 Task: Look for space in Rome, United States from 6th September, 2023 to 15th September, 2023 for 6 adults in price range Rs.8000 to Rs.12000. Place can be entire place or private room with 6 bedrooms having 6 beds and 6 bathrooms. Property type can be house, flat, guest house. Amenities needed are: wifi, TV, free parkinig on premises, gym, breakfast. Booking option can be shelf check-in. Required host language is English.
Action: Mouse moved to (432, 58)
Screenshot: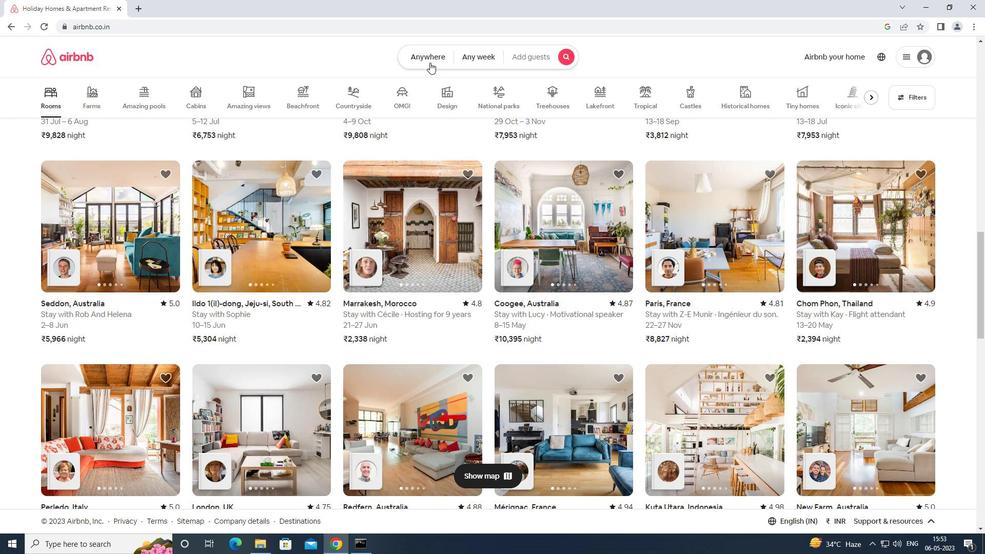 
Action: Mouse pressed left at (432, 58)
Screenshot: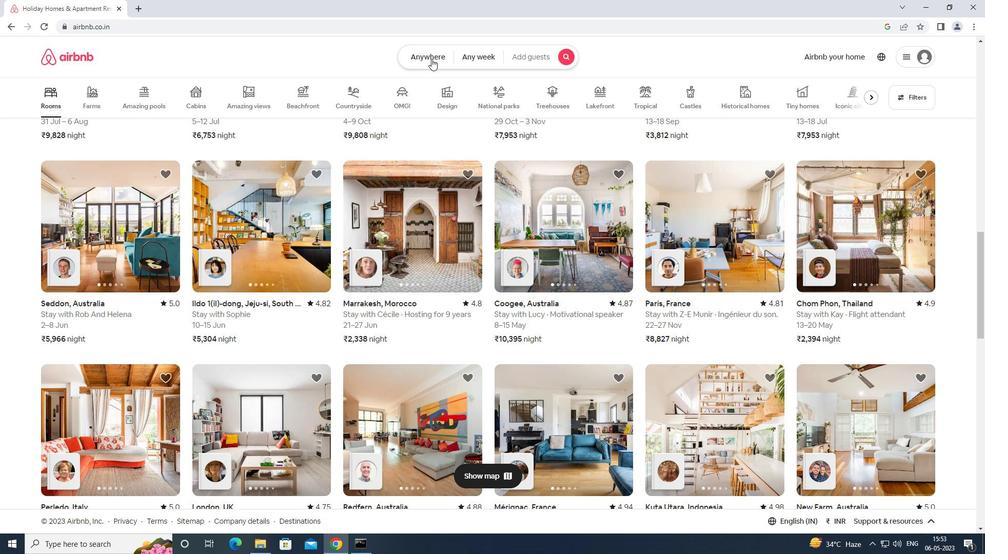 
Action: Mouse moved to (409, 92)
Screenshot: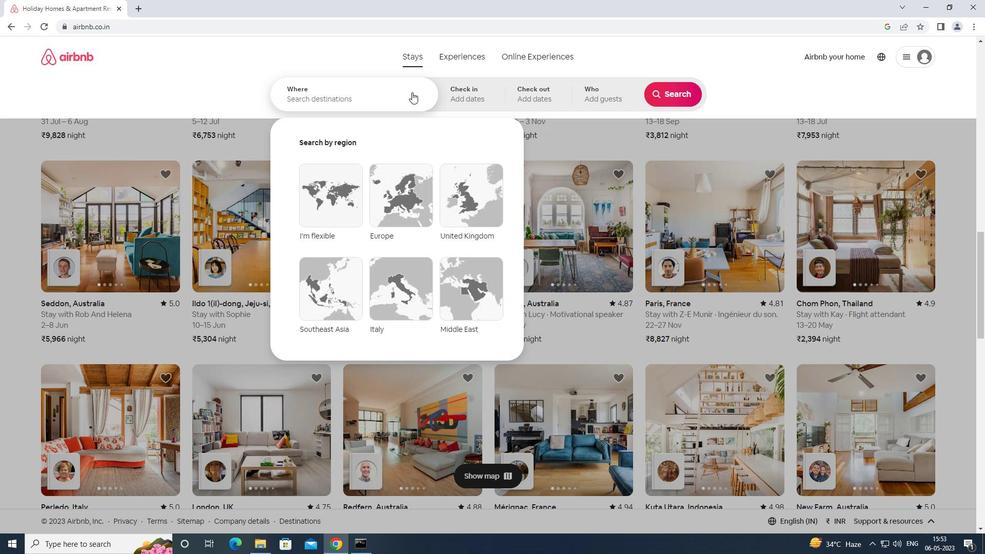 
Action: Mouse pressed left at (409, 92)
Screenshot: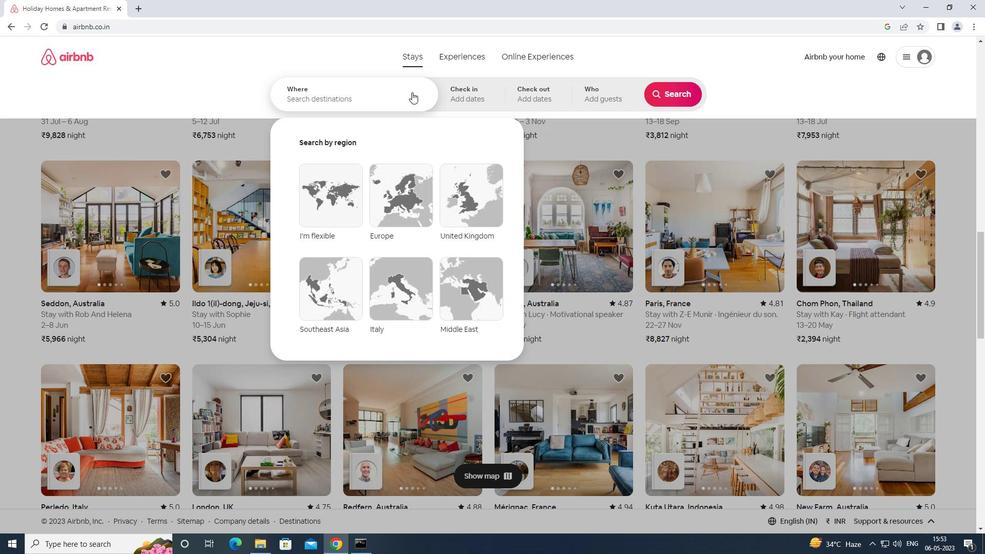 
Action: Key pressed <Key.shift>ROME<Key.space>UNITED<Key.space>AT<Key.backspace><Key.backspace>STATES<Key.enter>
Screenshot: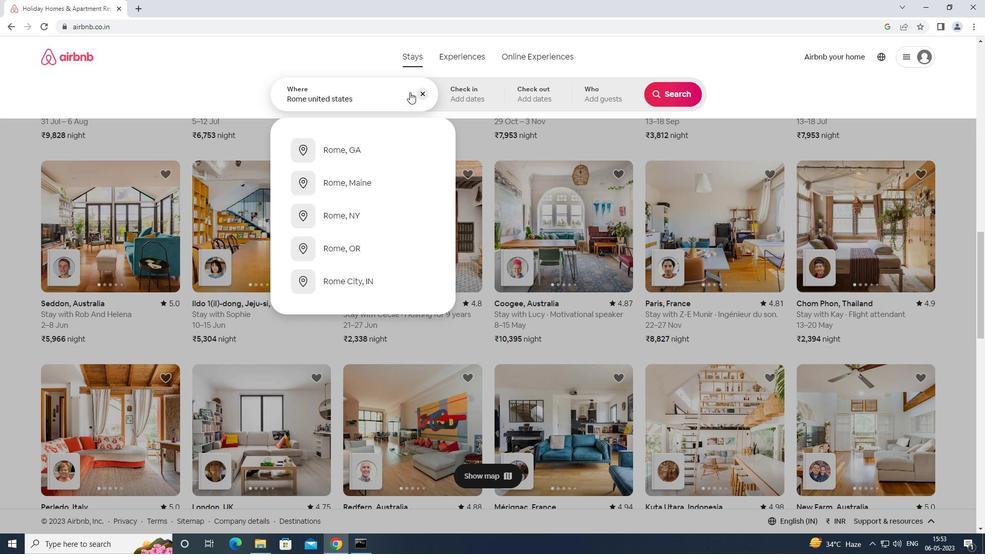 
Action: Mouse moved to (673, 172)
Screenshot: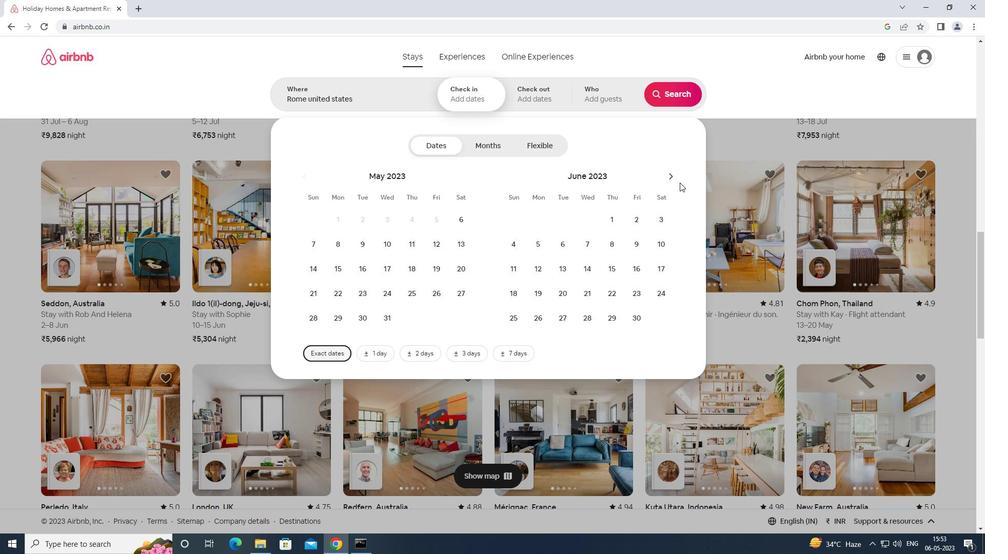 
Action: Mouse pressed left at (673, 172)
Screenshot: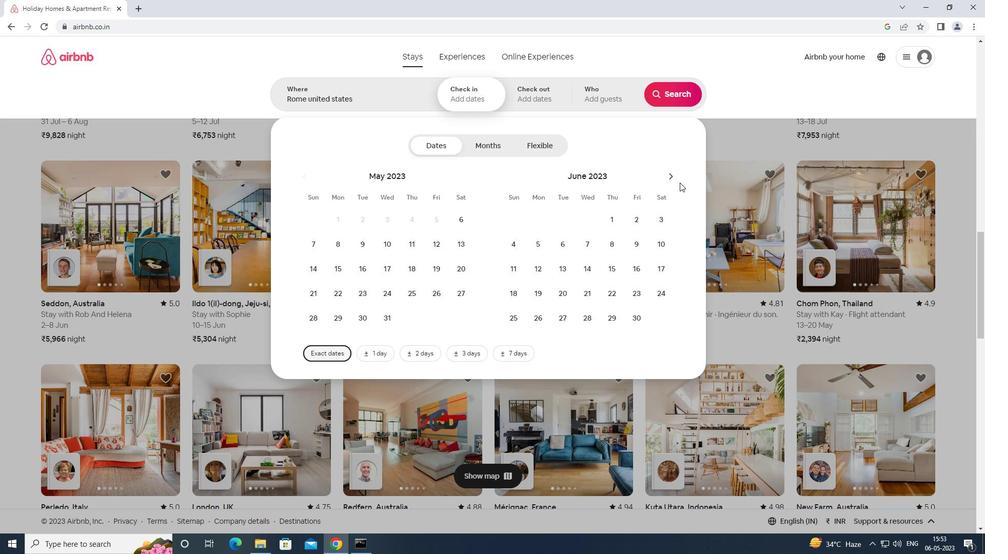 
Action: Mouse moved to (675, 174)
Screenshot: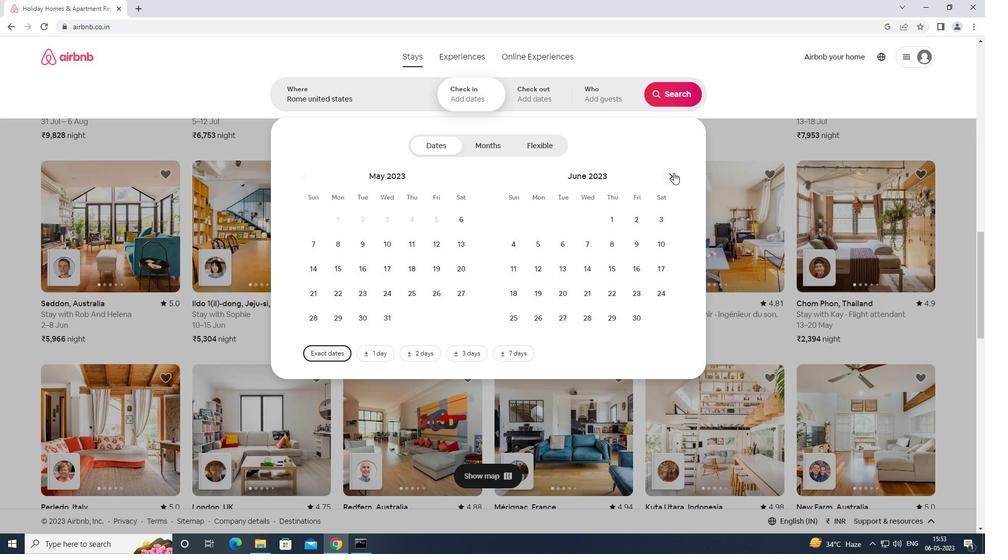 
Action: Mouse pressed left at (675, 174)
Screenshot: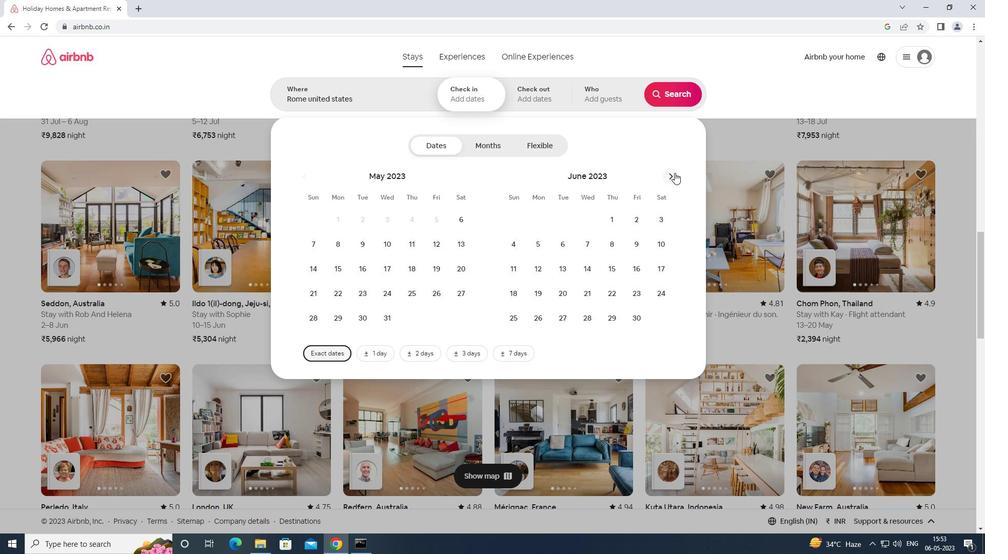 
Action: Mouse moved to (676, 174)
Screenshot: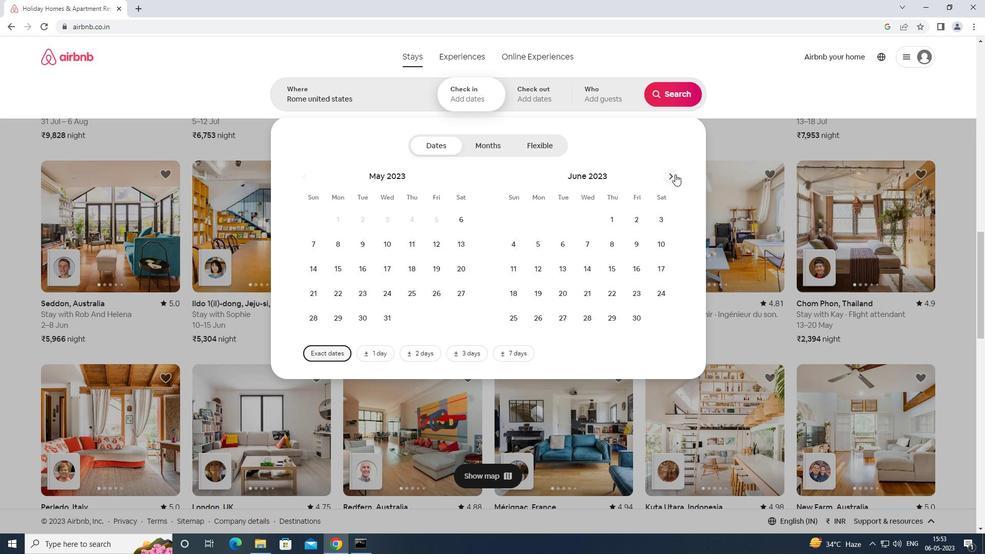 
Action: Mouse pressed left at (676, 174)
Screenshot: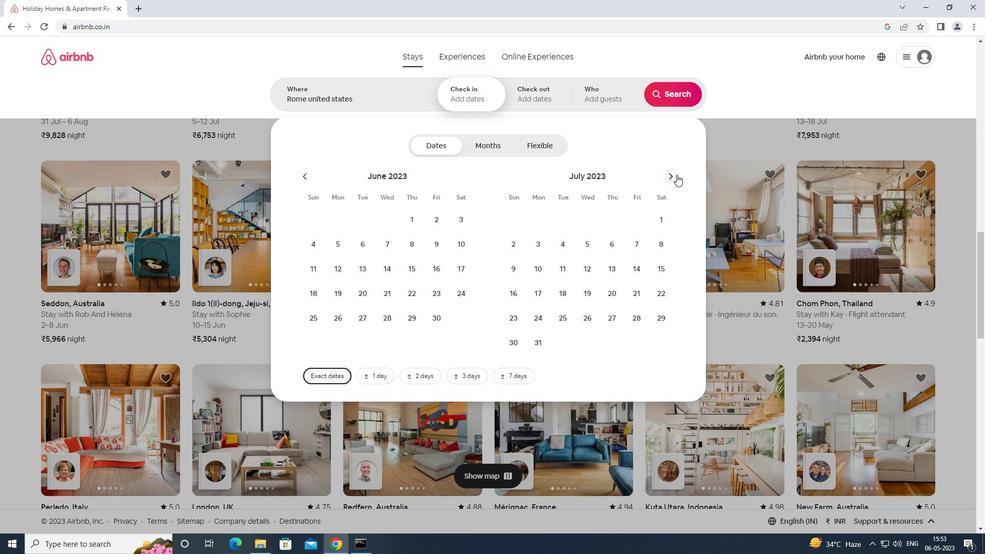 
Action: Mouse pressed left at (676, 174)
Screenshot: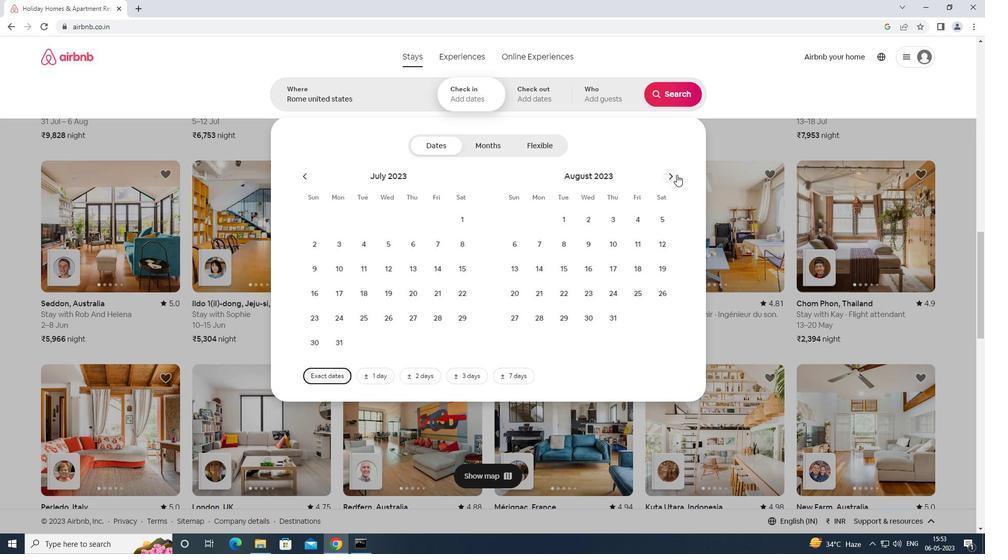 
Action: Mouse moved to (585, 244)
Screenshot: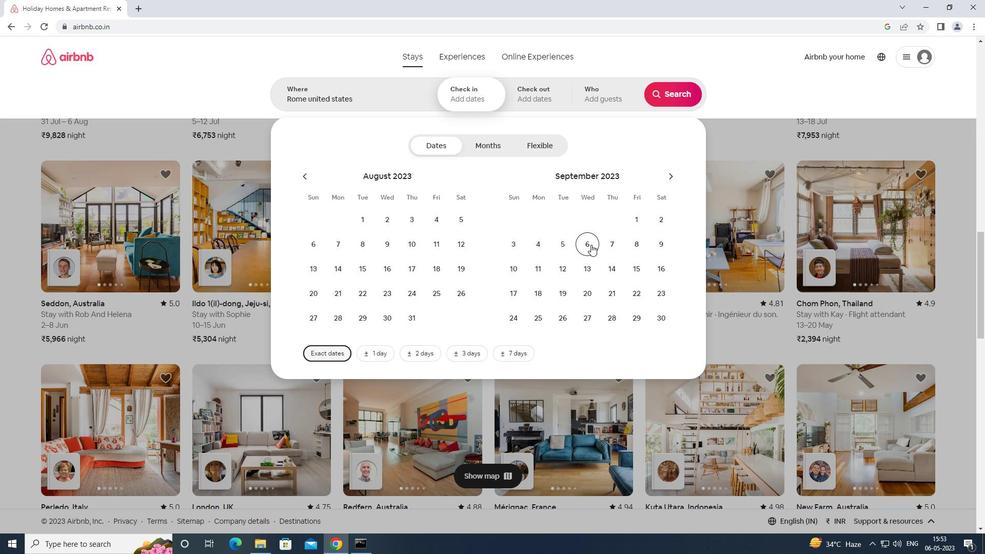 
Action: Mouse pressed left at (585, 244)
Screenshot: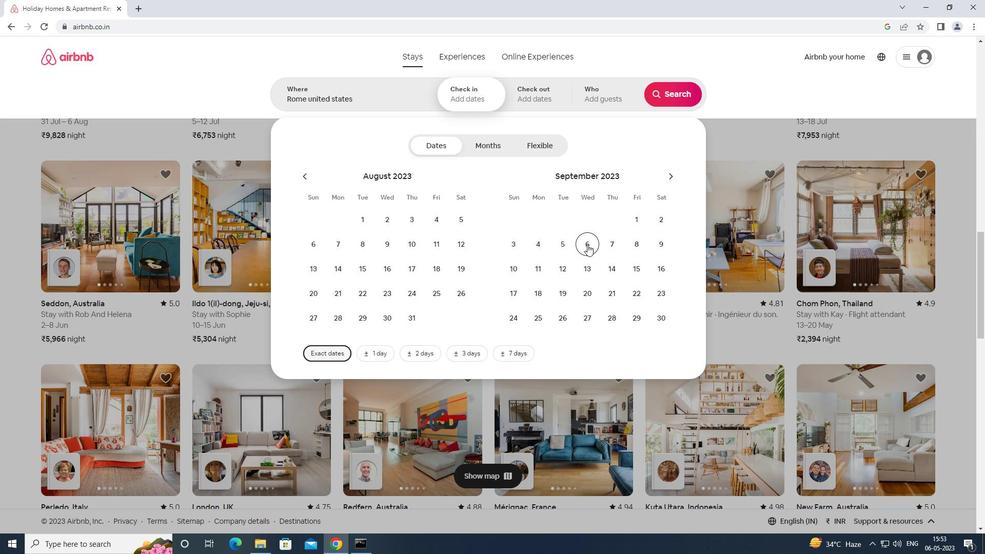 
Action: Mouse moved to (633, 265)
Screenshot: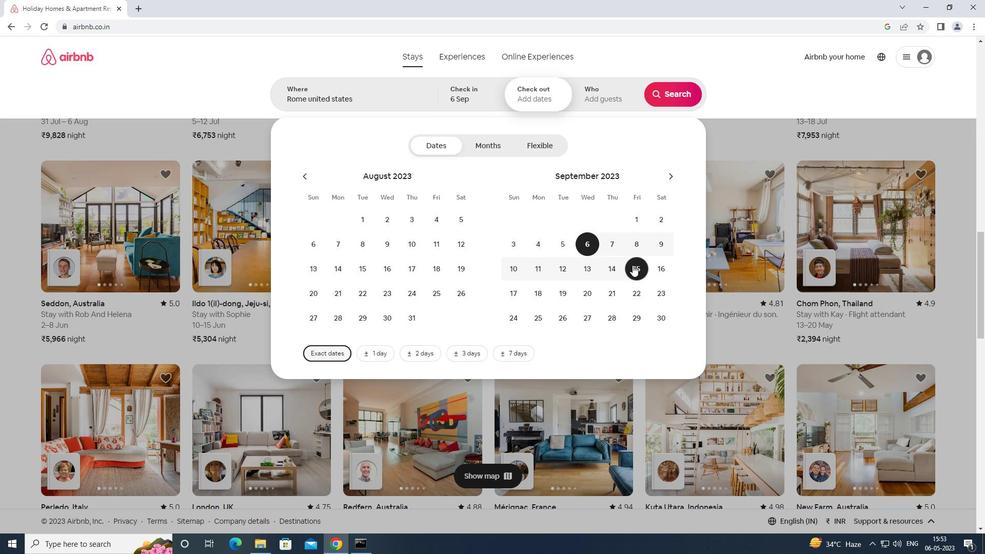 
Action: Mouse pressed left at (633, 265)
Screenshot: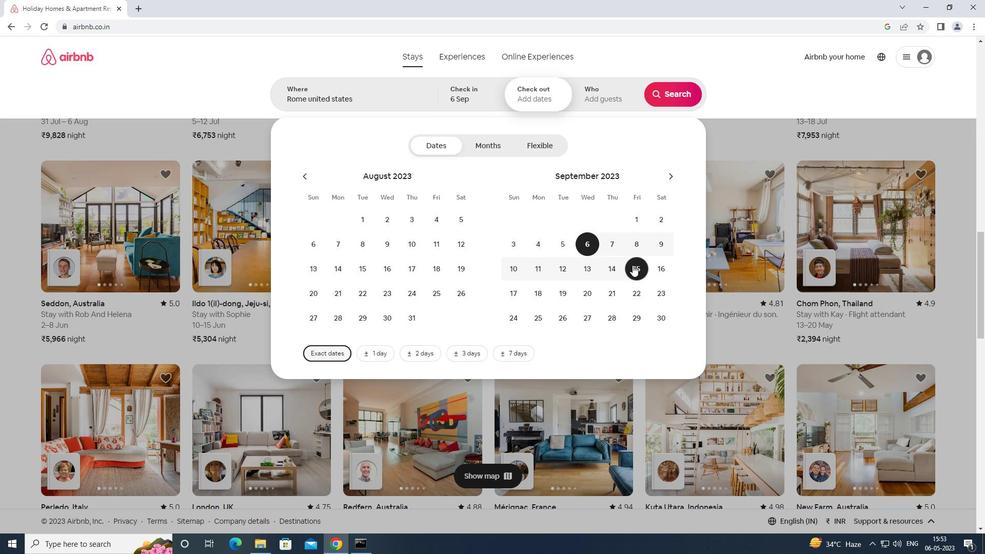 
Action: Mouse moved to (605, 93)
Screenshot: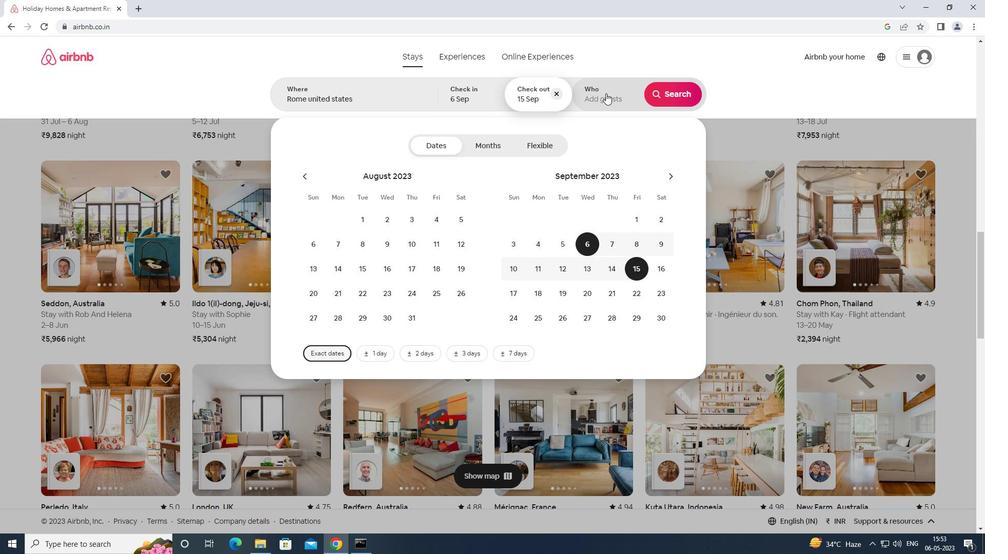 
Action: Mouse pressed left at (605, 93)
Screenshot: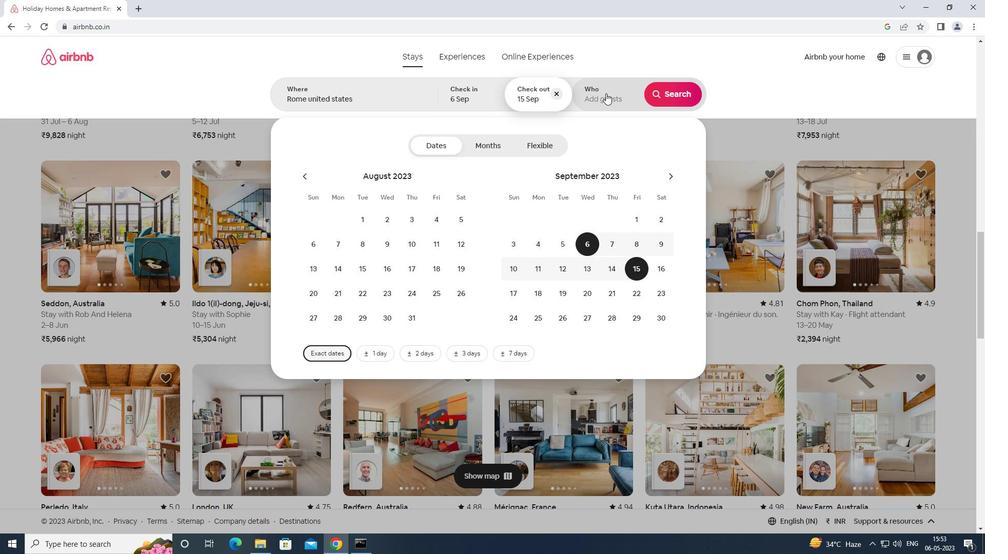 
Action: Mouse moved to (675, 147)
Screenshot: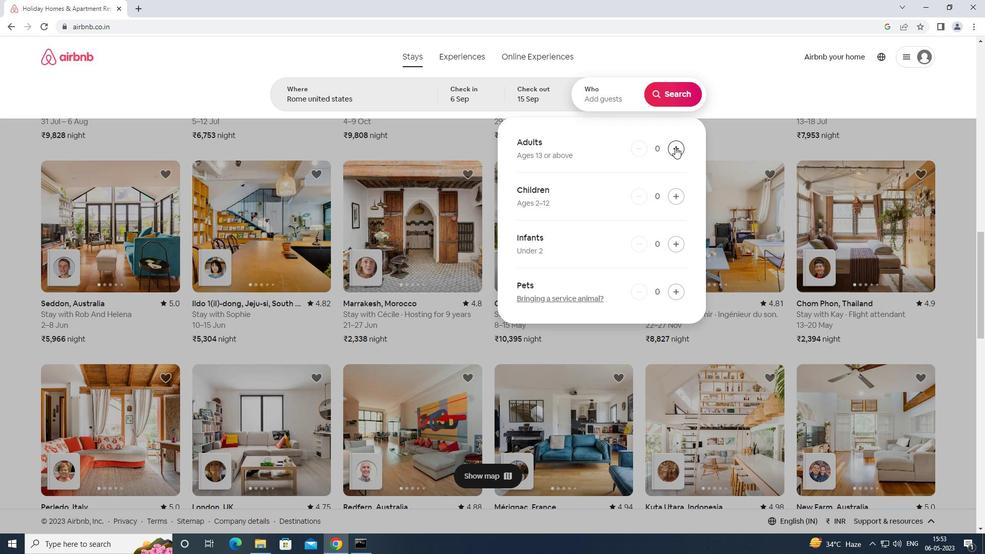 
Action: Mouse pressed left at (675, 147)
Screenshot: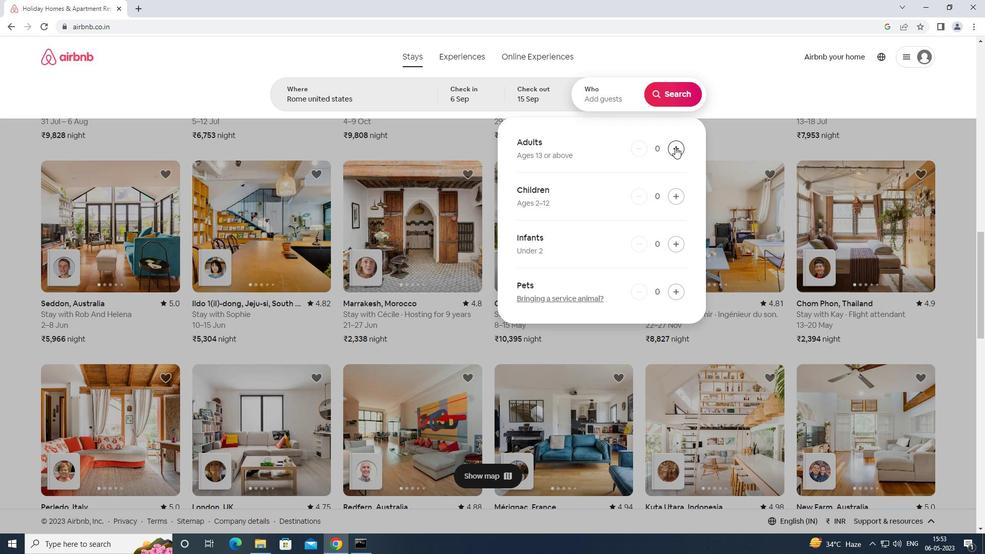 
Action: Mouse moved to (676, 146)
Screenshot: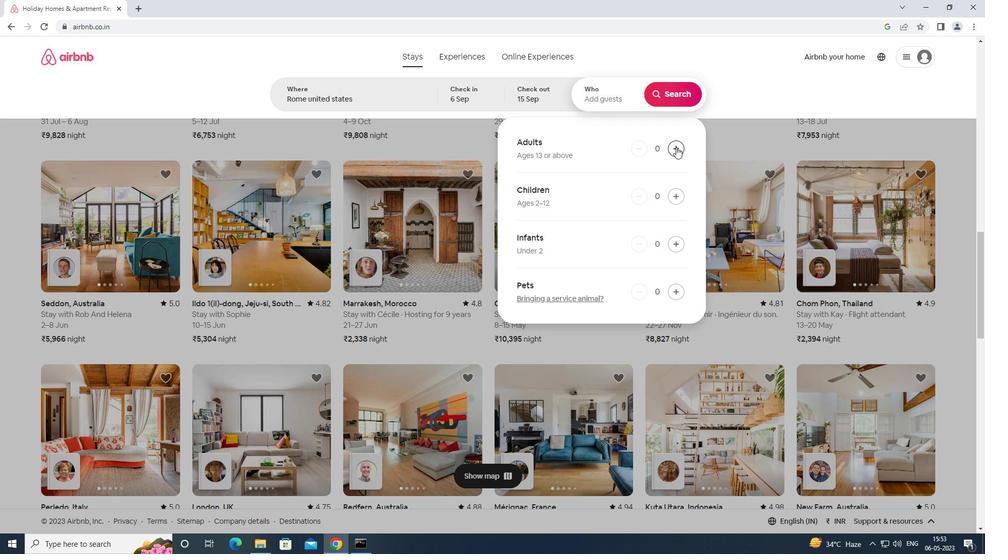 
Action: Mouse pressed left at (676, 146)
Screenshot: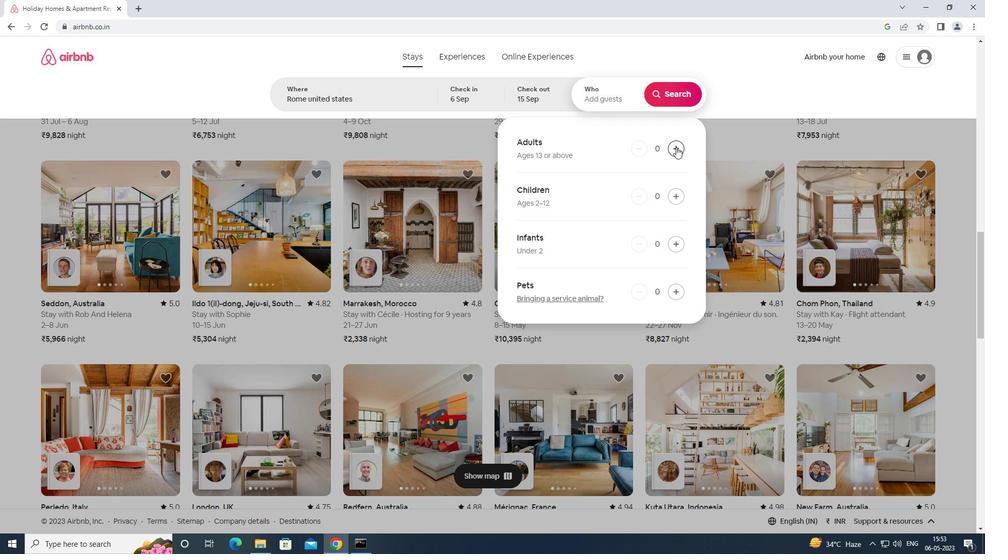 
Action: Mouse moved to (676, 145)
Screenshot: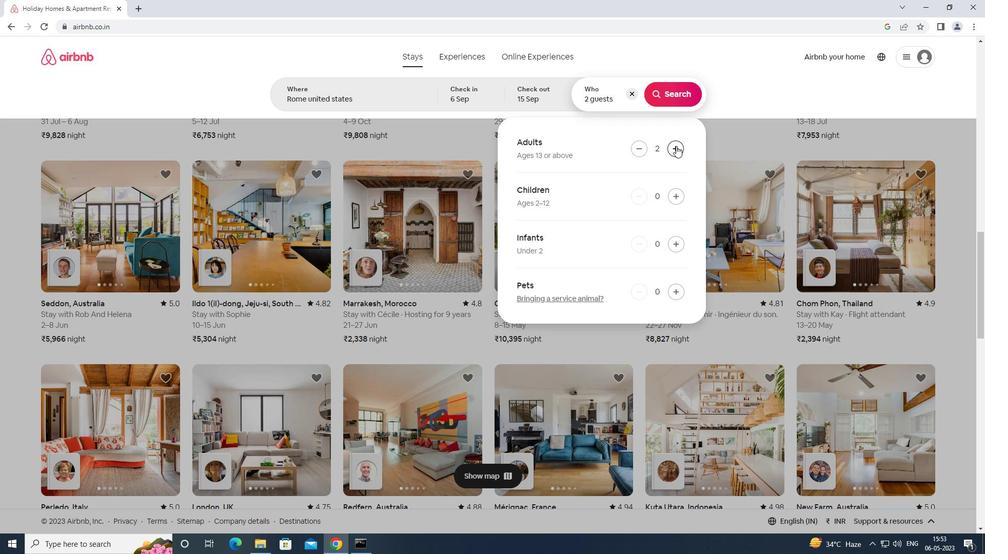 
Action: Mouse pressed left at (676, 145)
Screenshot: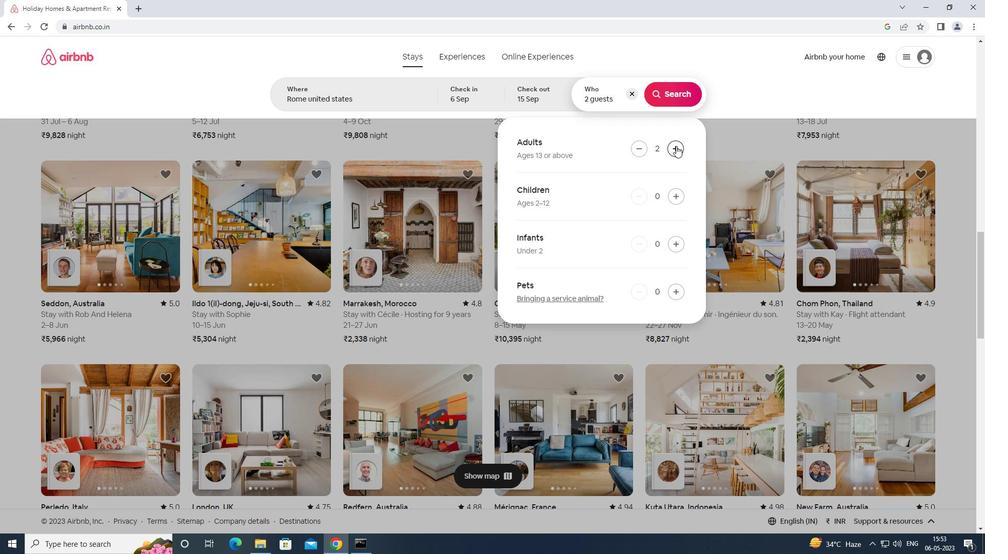 
Action: Mouse pressed left at (676, 145)
Screenshot: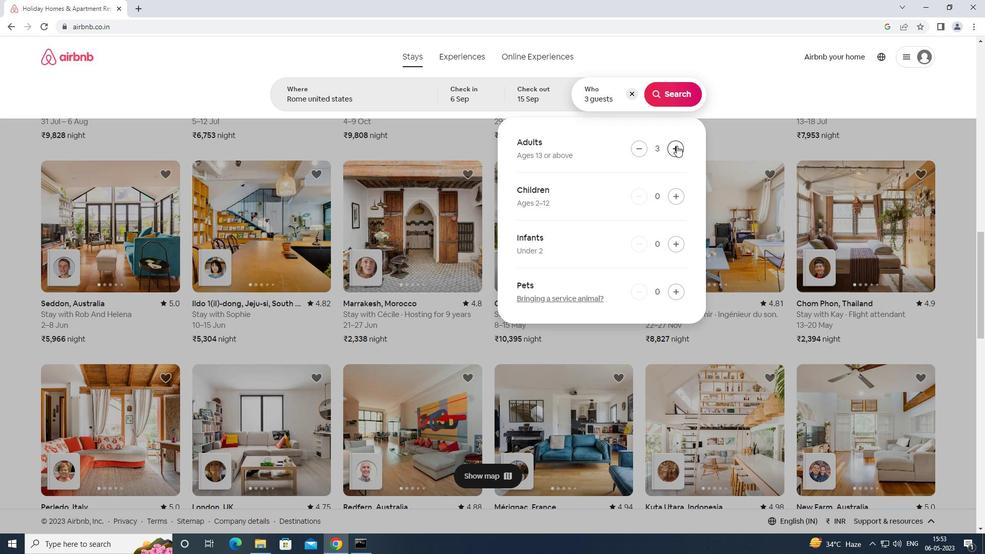 
Action: Mouse pressed left at (676, 145)
Screenshot: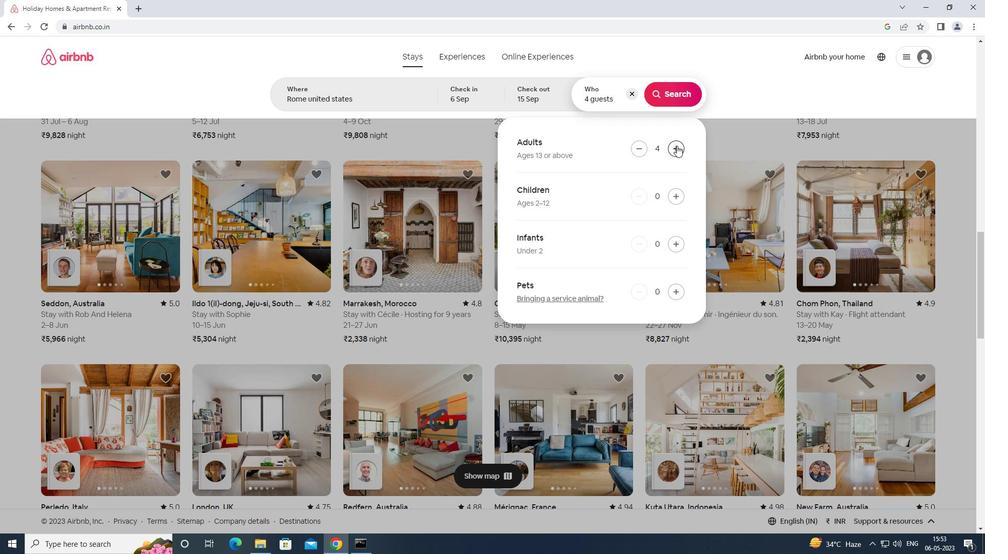 
Action: Mouse moved to (677, 145)
Screenshot: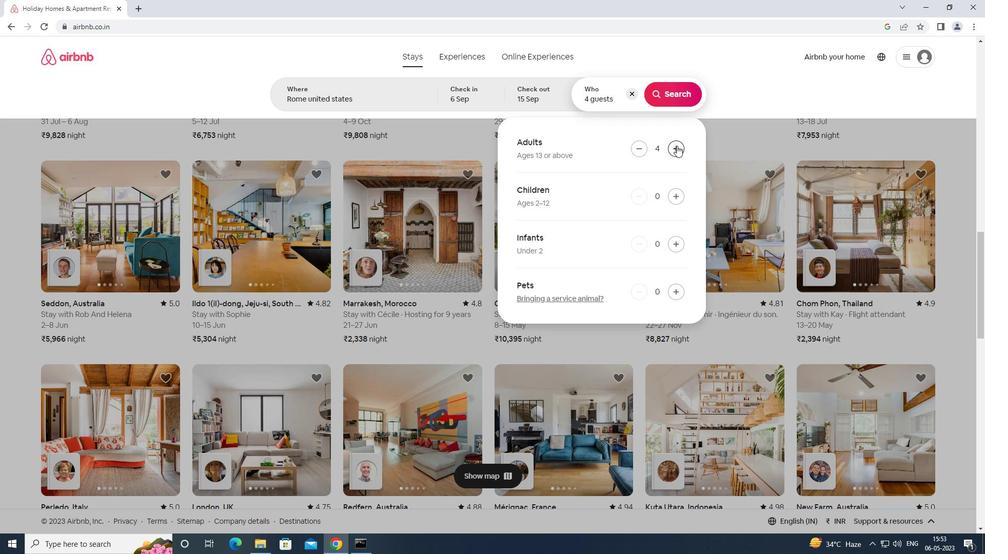 
Action: Mouse pressed left at (677, 145)
Screenshot: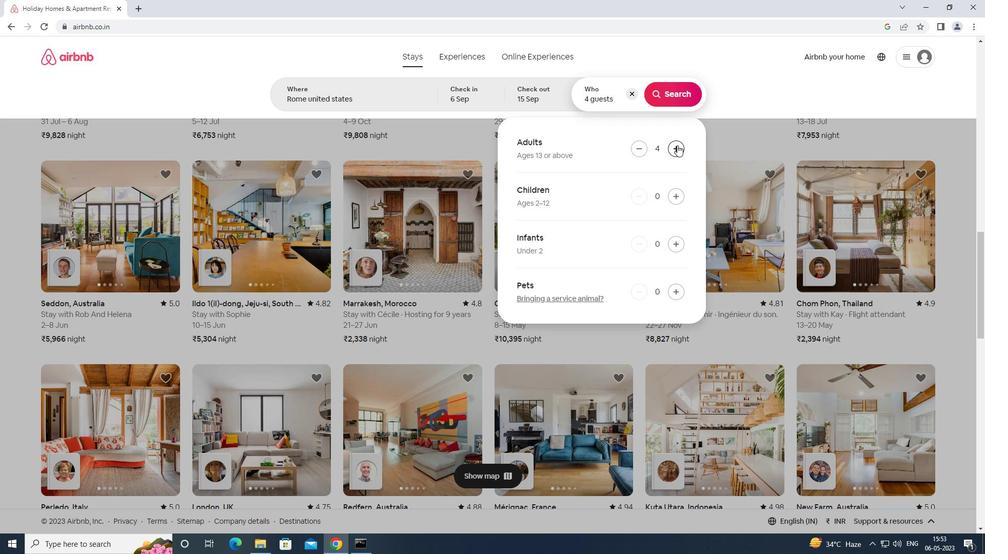 
Action: Mouse moved to (678, 90)
Screenshot: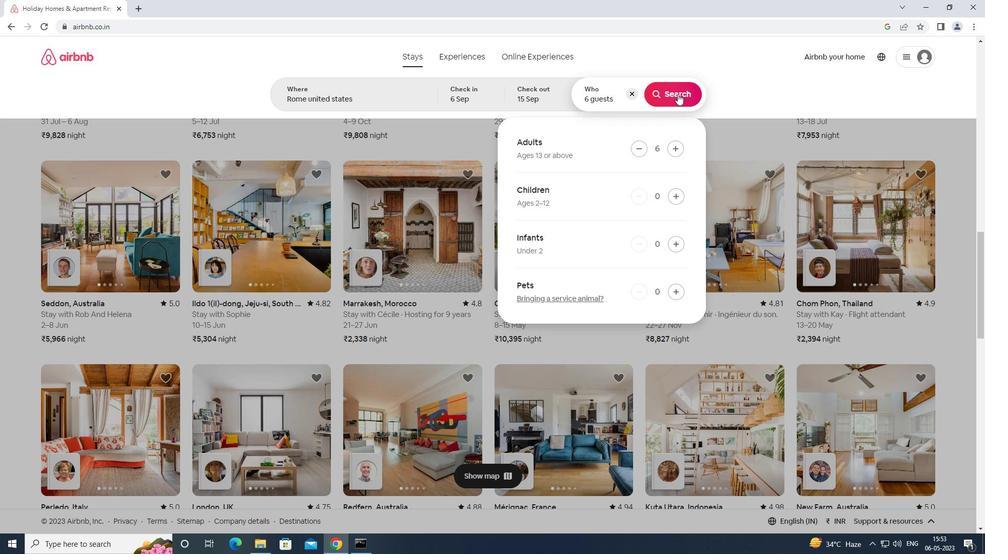 
Action: Mouse pressed left at (678, 90)
Screenshot: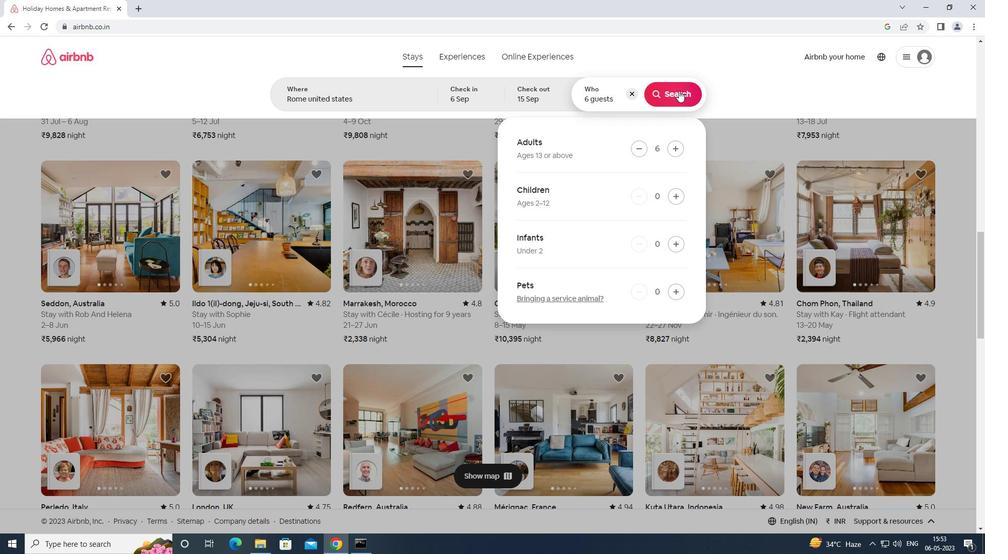 
Action: Mouse moved to (934, 101)
Screenshot: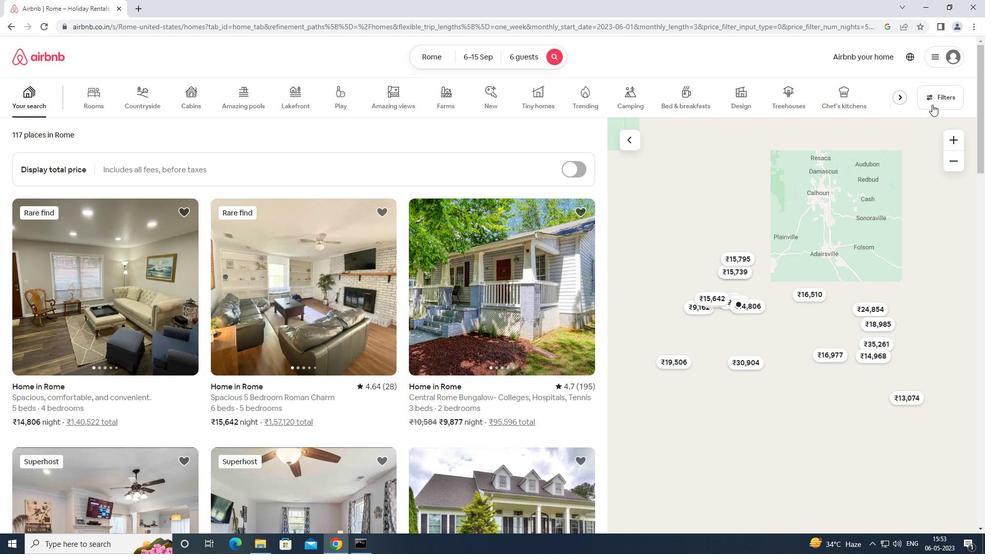 
Action: Mouse pressed left at (934, 101)
Screenshot: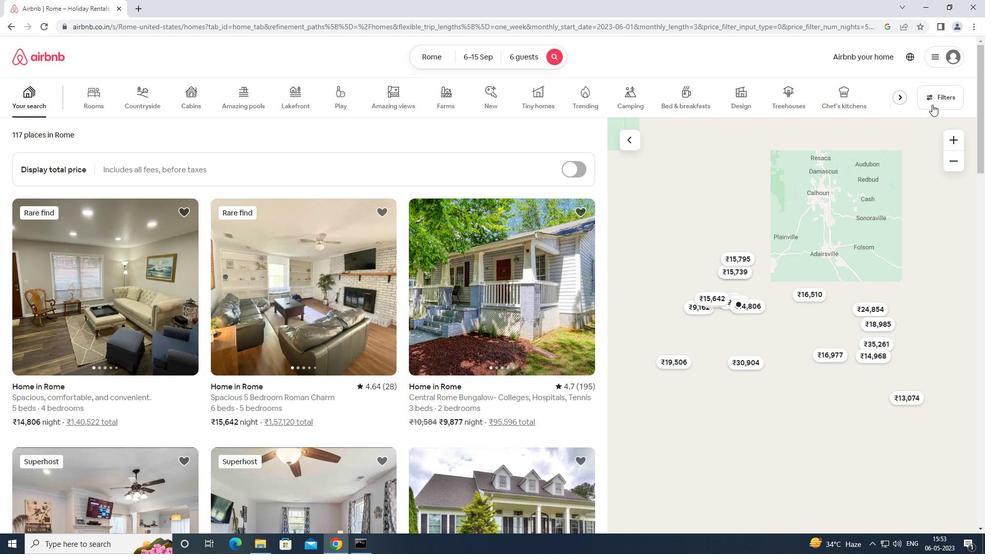 
Action: Mouse moved to (446, 340)
Screenshot: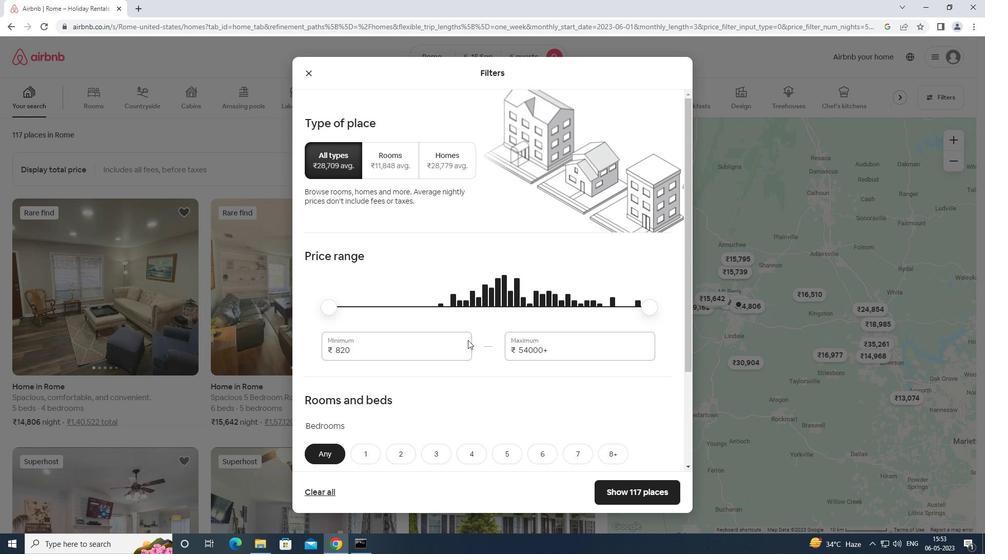 
Action: Mouse pressed left at (446, 340)
Screenshot: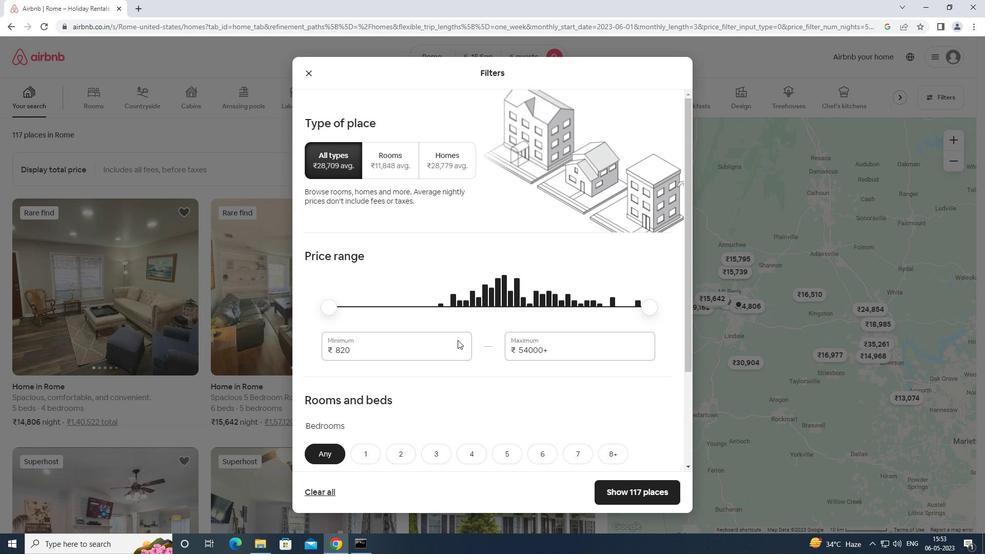 
Action: Key pressed <Key.backspace><Key.backspace><Key.backspace><Key.backspace><Key.backspace><Key.backspace>8000
Screenshot: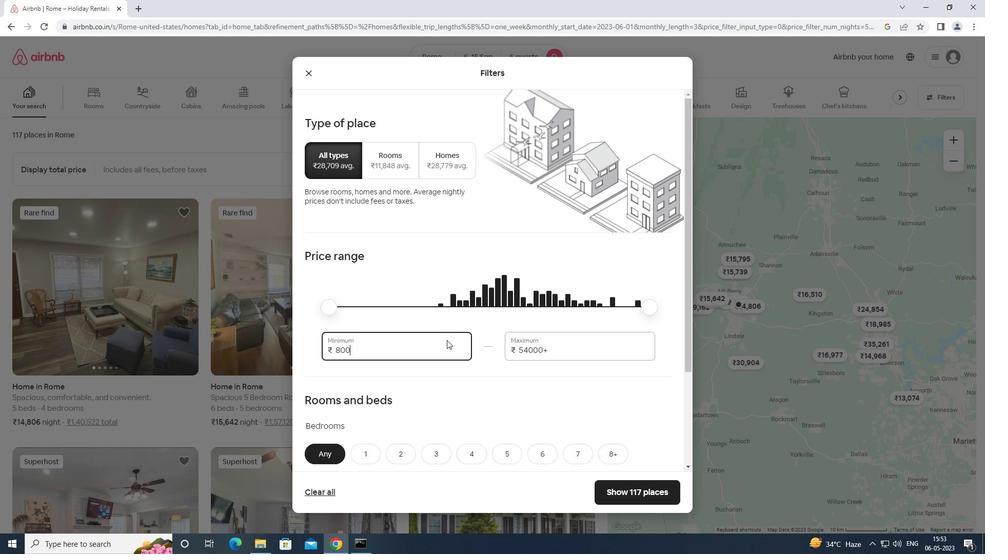 
Action: Mouse moved to (589, 338)
Screenshot: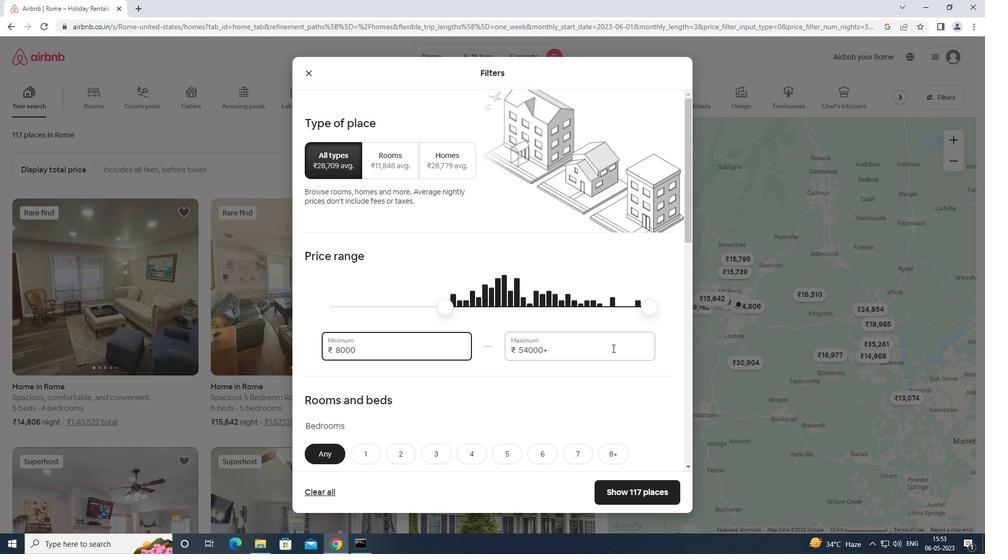 
Action: Mouse pressed left at (589, 338)
Screenshot: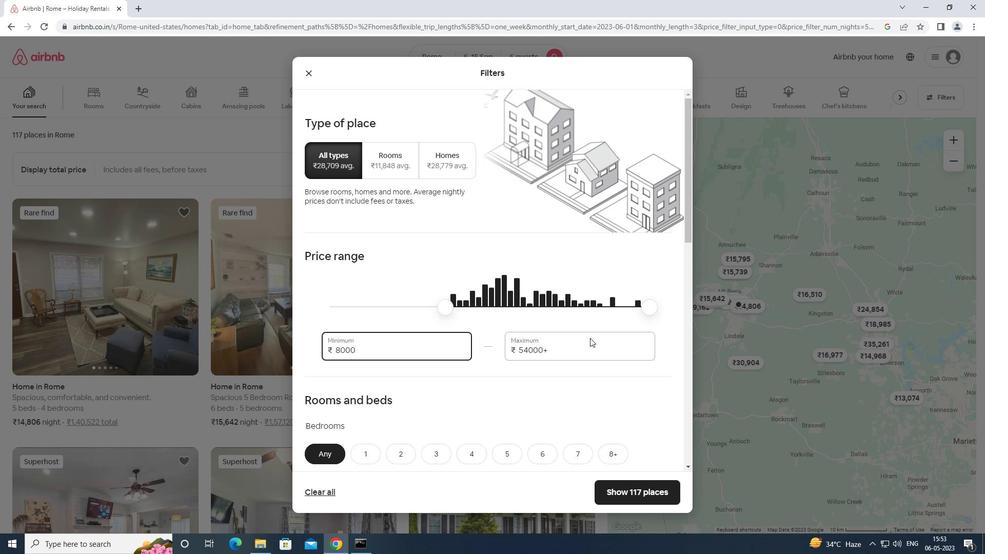 
Action: Key pressed <Key.backspace><Key.backspace><Key.backspace><Key.backspace><Key.backspace><Key.backspace><Key.backspace><Key.backspace><Key.backspace><Key.backspace><Key.backspace><Key.backspace><Key.backspace><Key.backspace><Key.backspace>12000
Screenshot: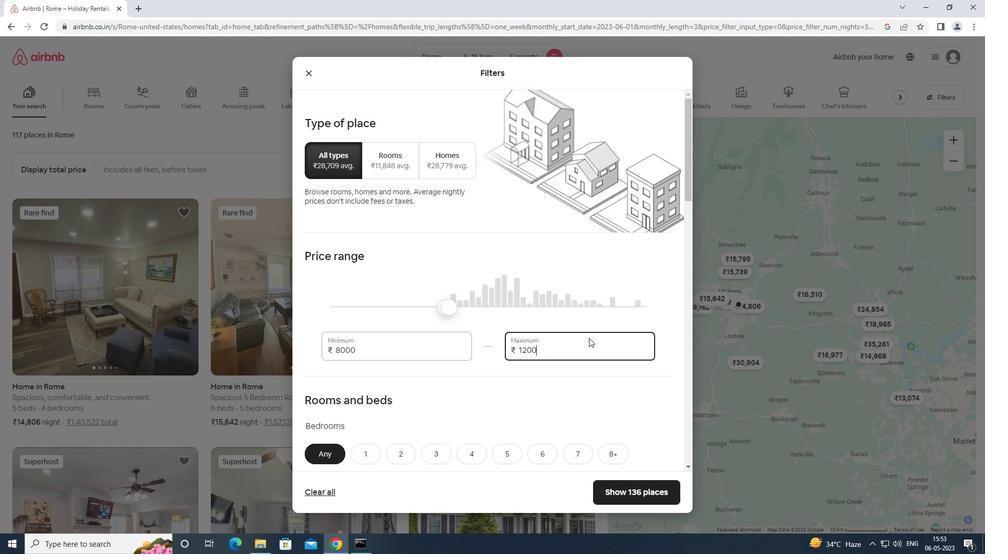 
Action: Mouse moved to (583, 345)
Screenshot: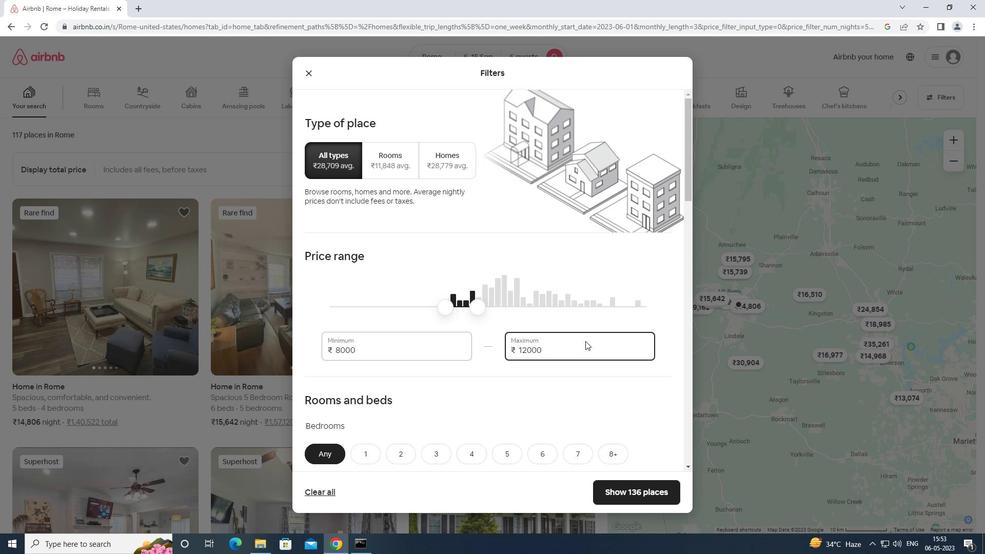 
Action: Mouse scrolled (583, 344) with delta (0, 0)
Screenshot: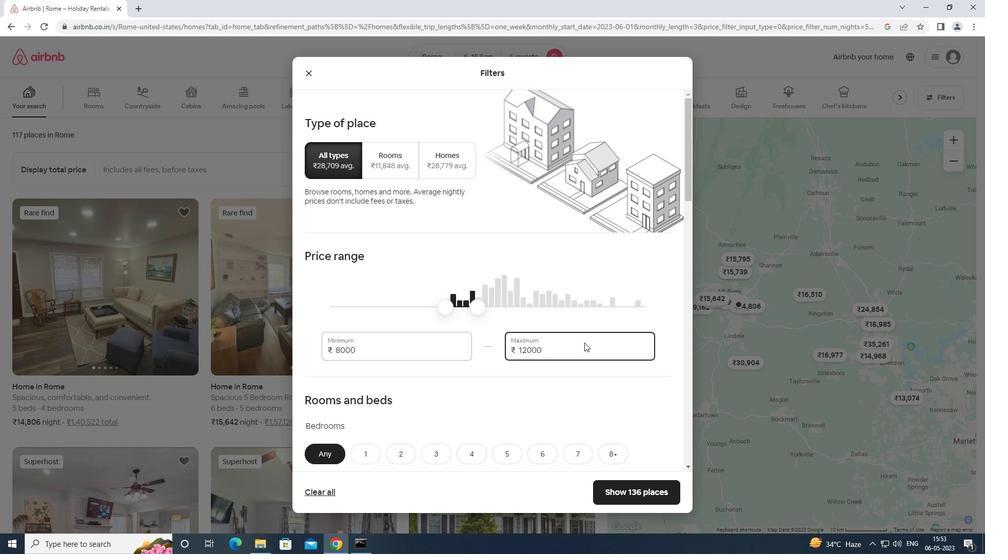 
Action: Mouse moved to (583, 354)
Screenshot: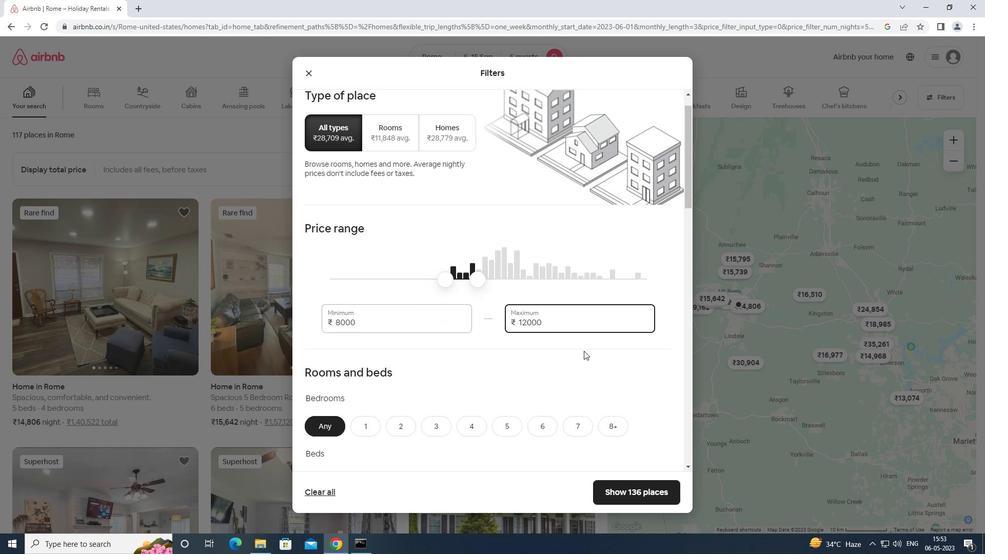 
Action: Mouse scrolled (583, 354) with delta (0, 0)
Screenshot: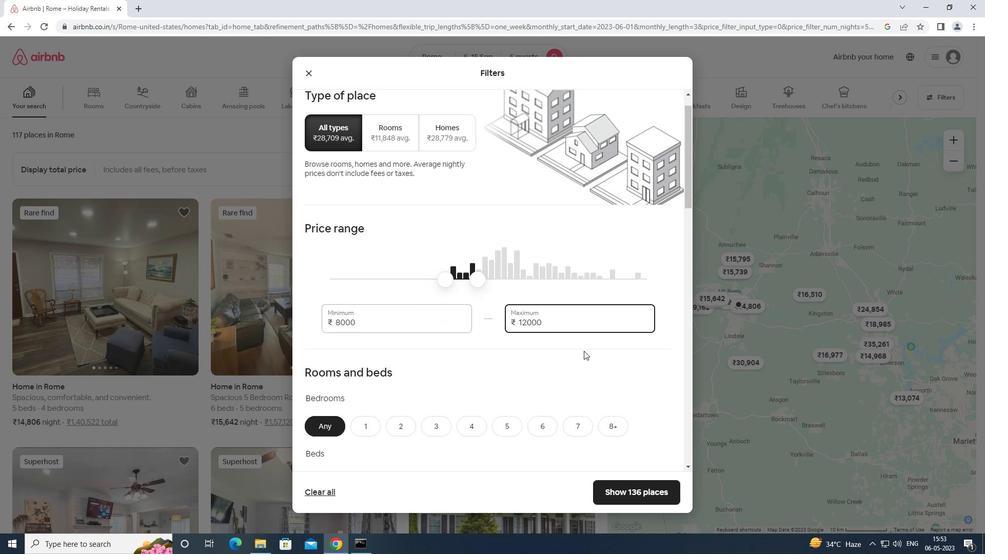 
Action: Mouse moved to (584, 356)
Screenshot: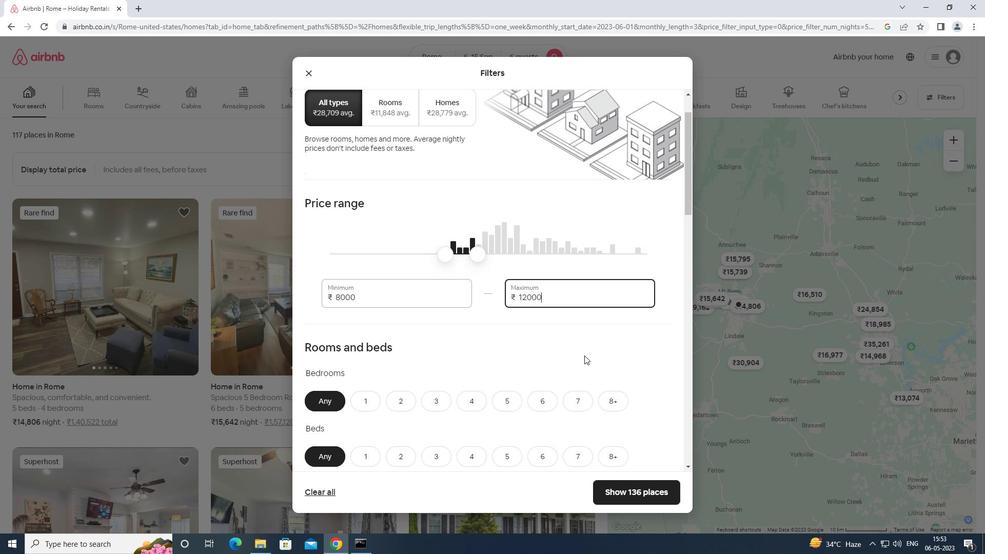 
Action: Mouse scrolled (584, 355) with delta (0, 0)
Screenshot: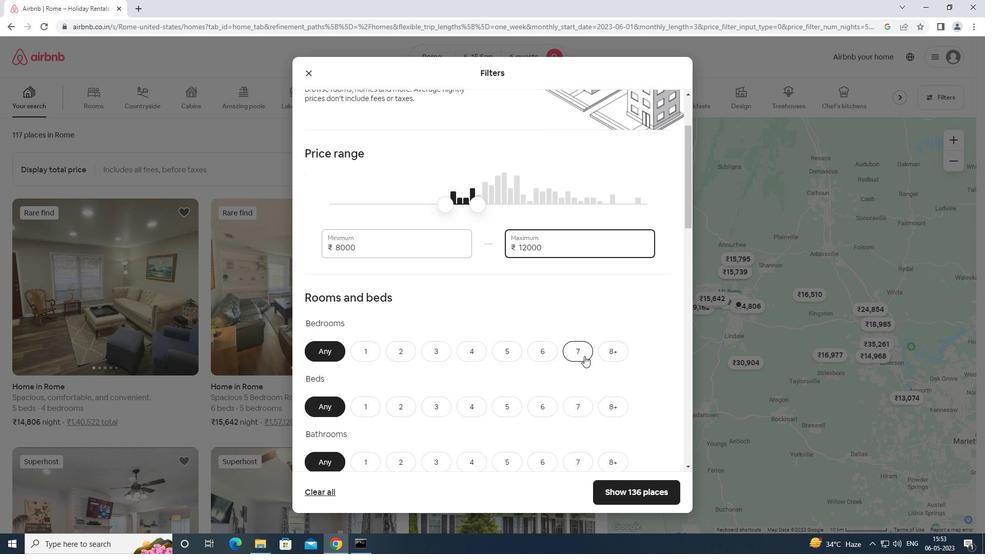 
Action: Mouse moved to (544, 300)
Screenshot: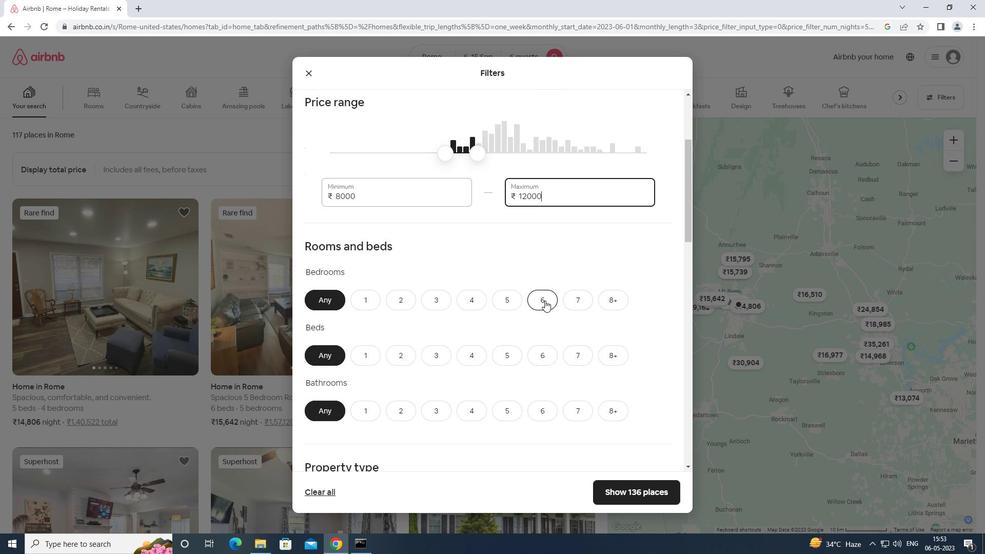 
Action: Mouse pressed left at (544, 300)
Screenshot: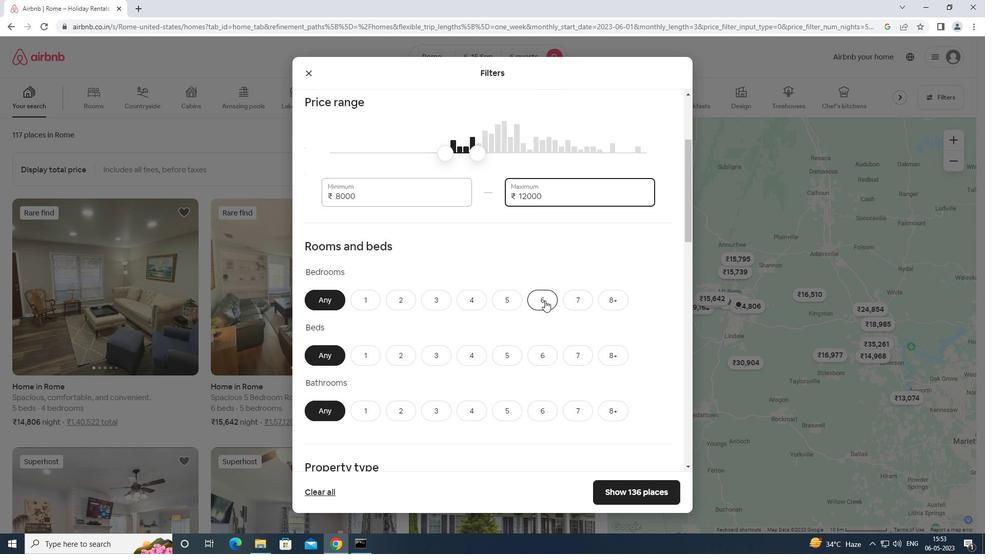 
Action: Mouse moved to (537, 353)
Screenshot: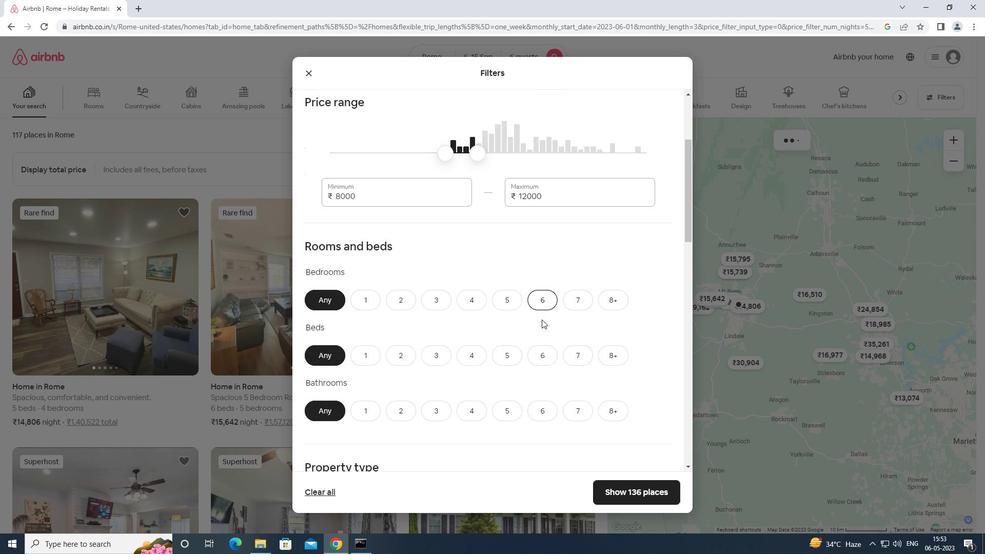 
Action: Mouse pressed left at (537, 353)
Screenshot: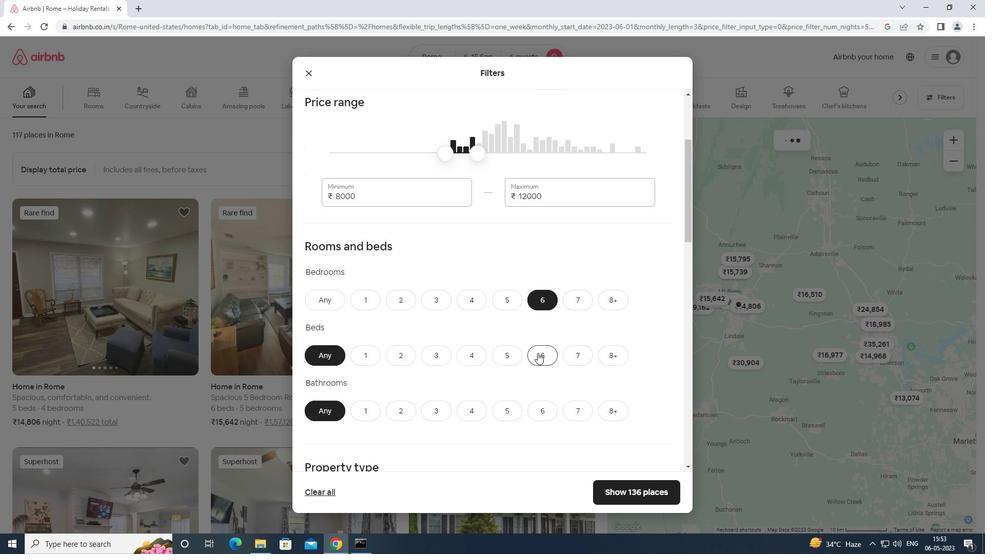 
Action: Mouse moved to (539, 403)
Screenshot: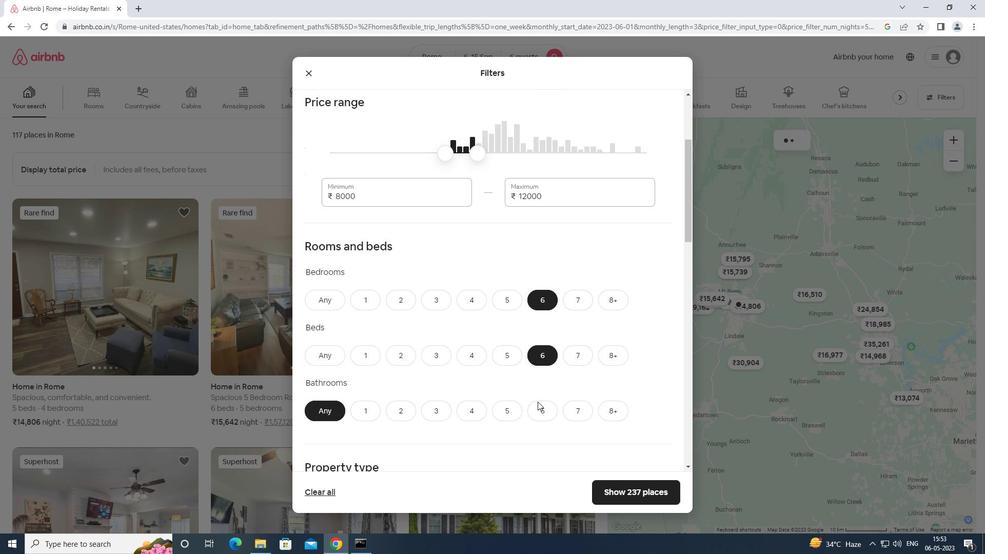 
Action: Mouse pressed left at (539, 403)
Screenshot: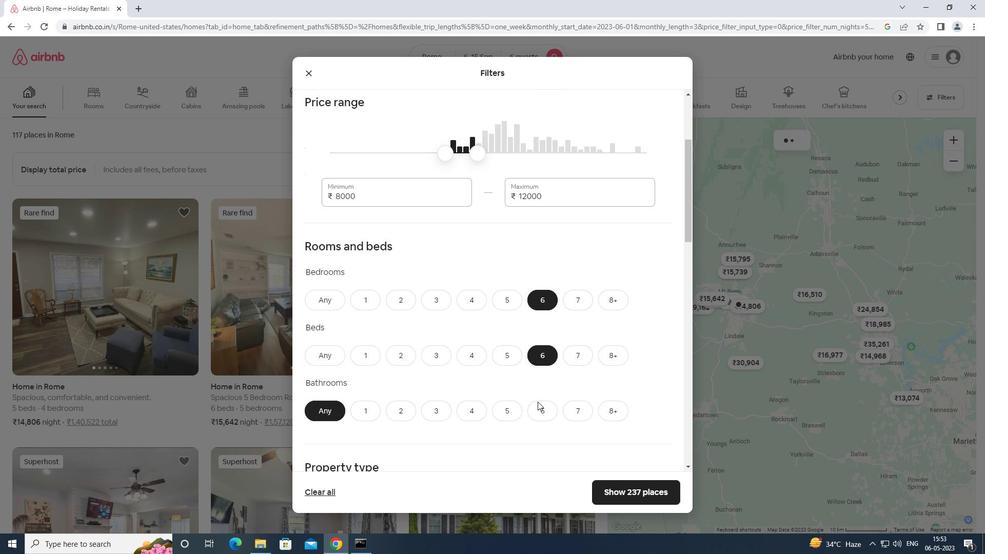 
Action: Mouse moved to (539, 412)
Screenshot: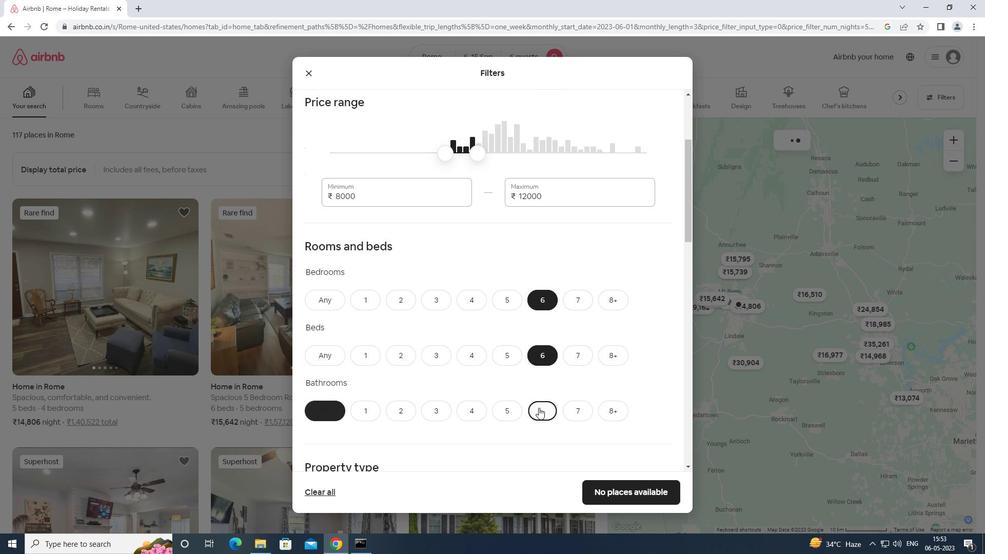 
Action: Mouse scrolled (539, 411) with delta (0, 0)
Screenshot: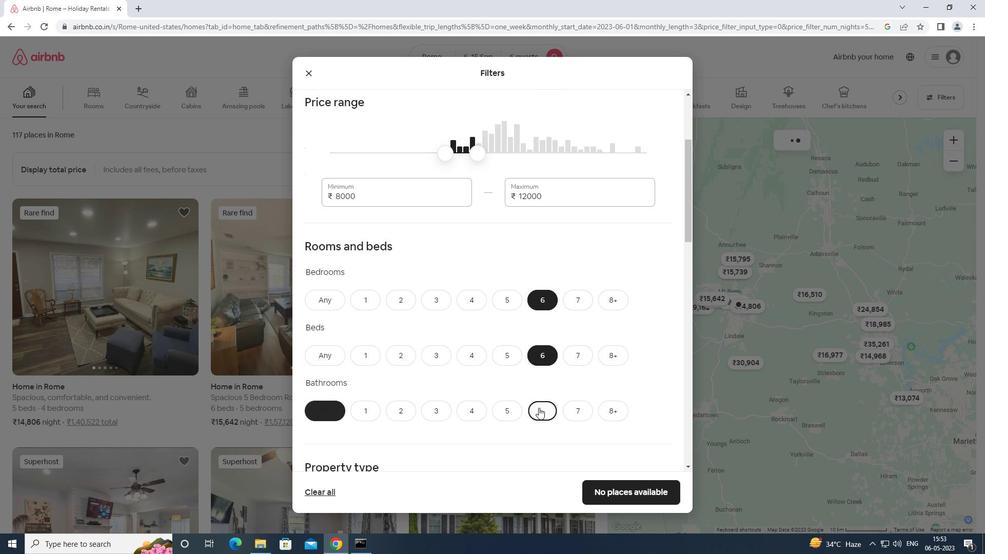 
Action: Mouse moved to (539, 412)
Screenshot: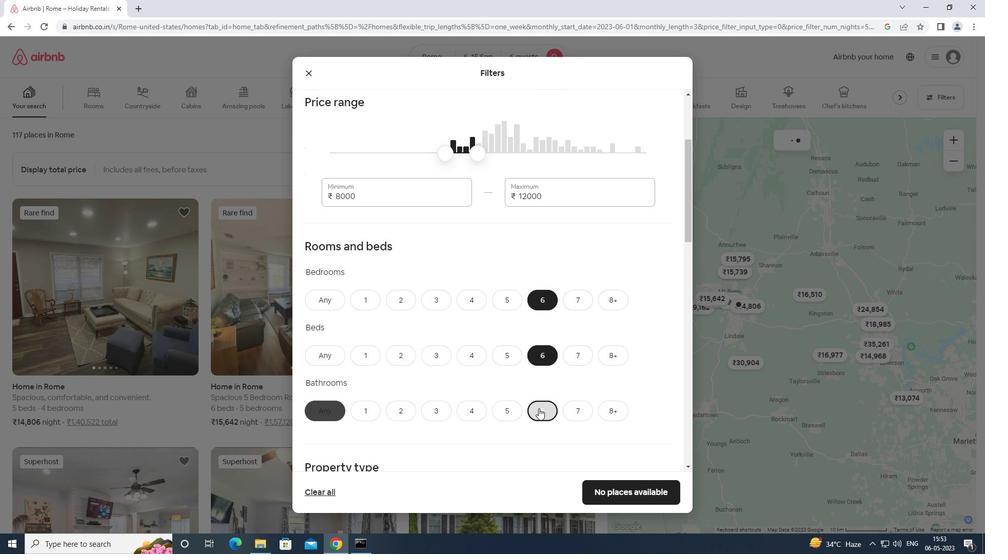 
Action: Mouse scrolled (539, 412) with delta (0, 0)
Screenshot: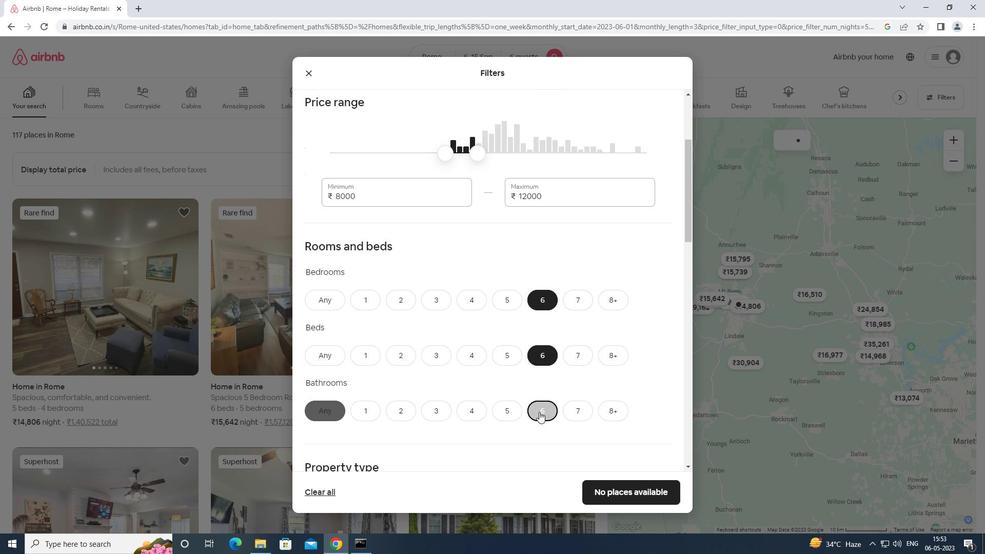 
Action: Mouse moved to (539, 407)
Screenshot: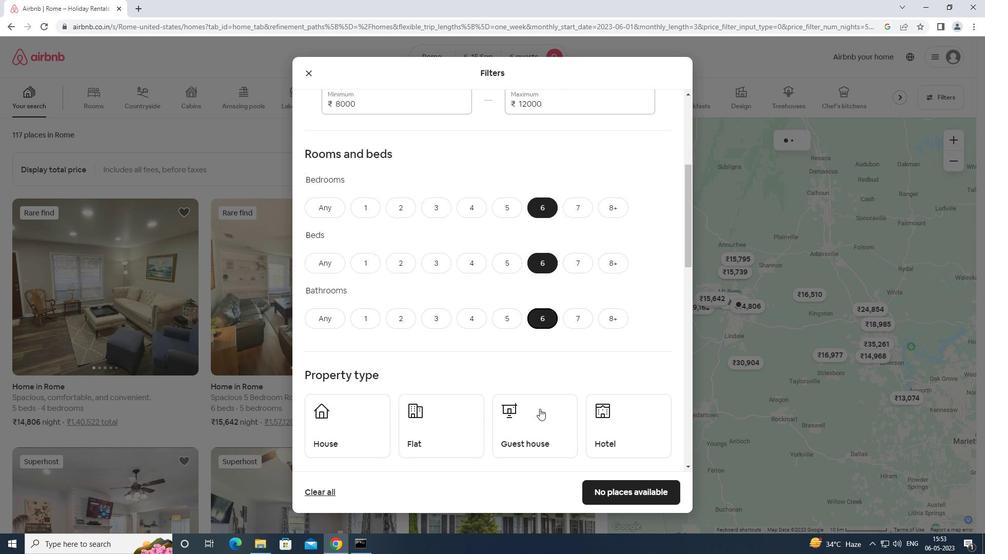 
Action: Mouse scrolled (539, 407) with delta (0, 0)
Screenshot: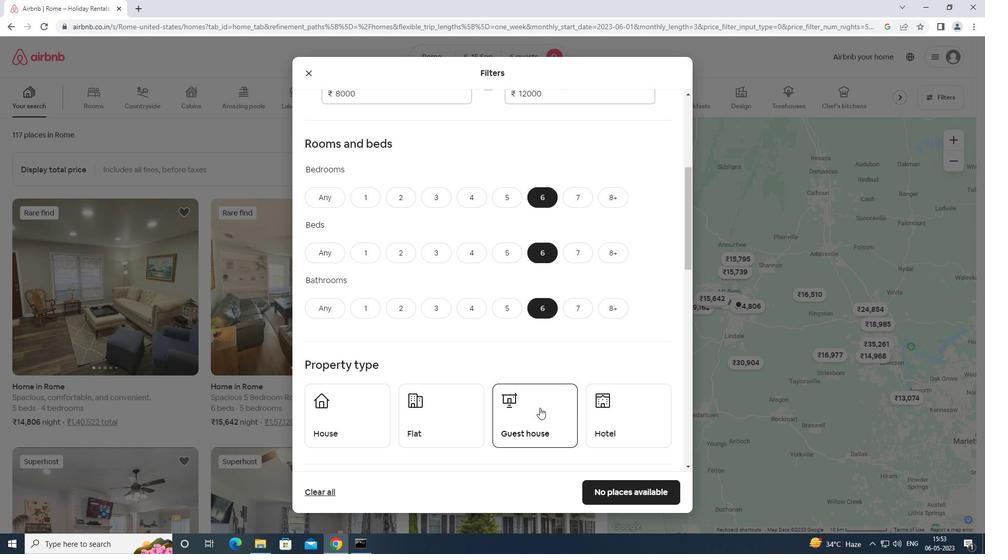 
Action: Mouse moved to (348, 363)
Screenshot: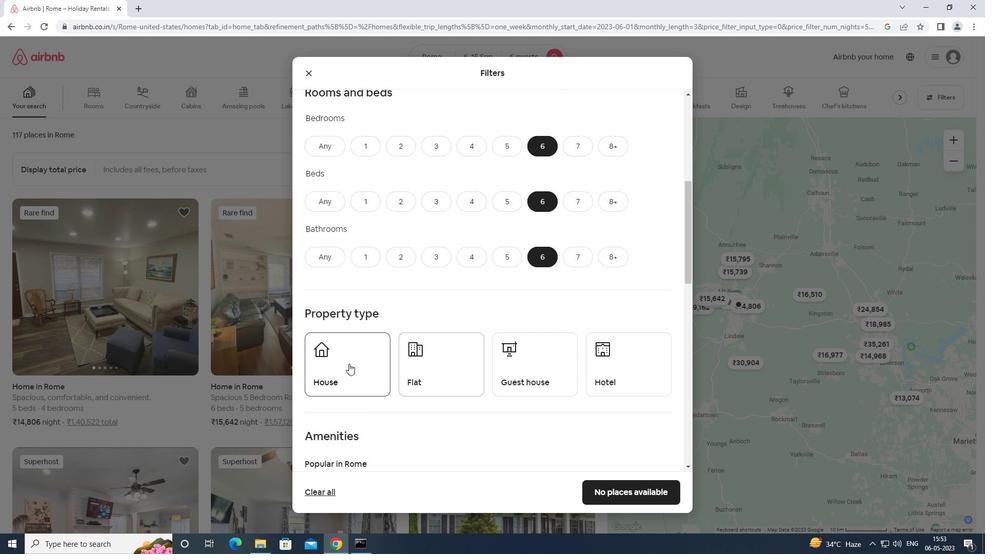 
Action: Mouse pressed left at (348, 363)
Screenshot: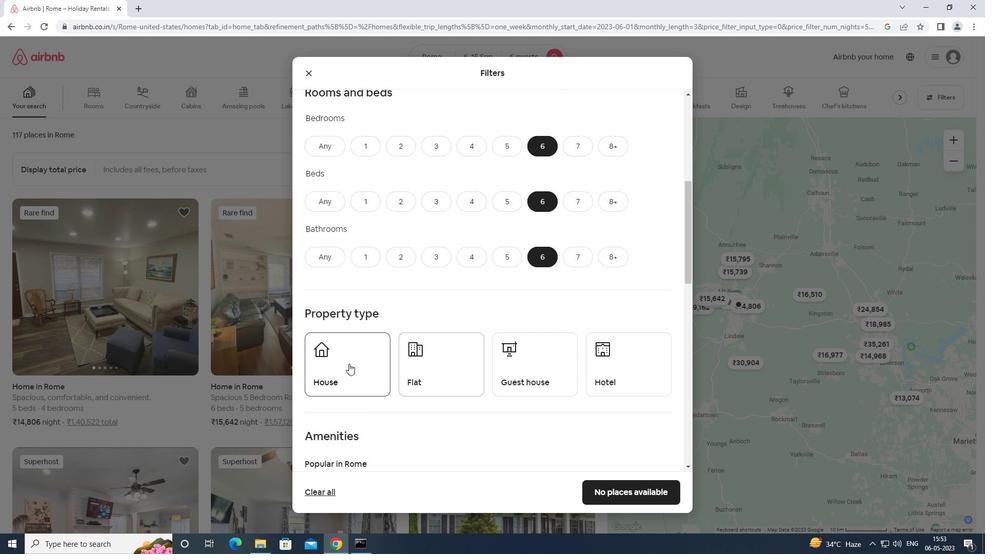 
Action: Mouse moved to (430, 359)
Screenshot: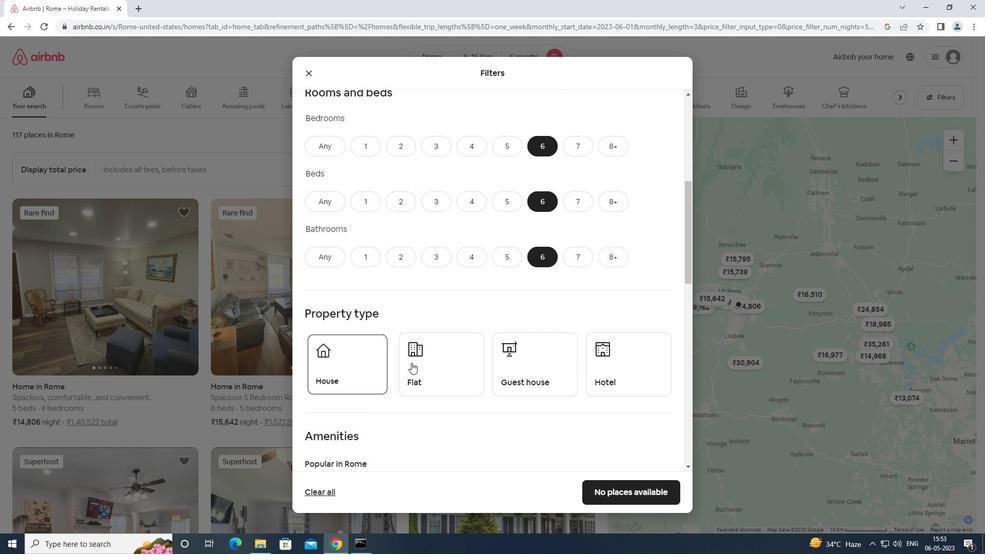 
Action: Mouse pressed left at (430, 359)
Screenshot: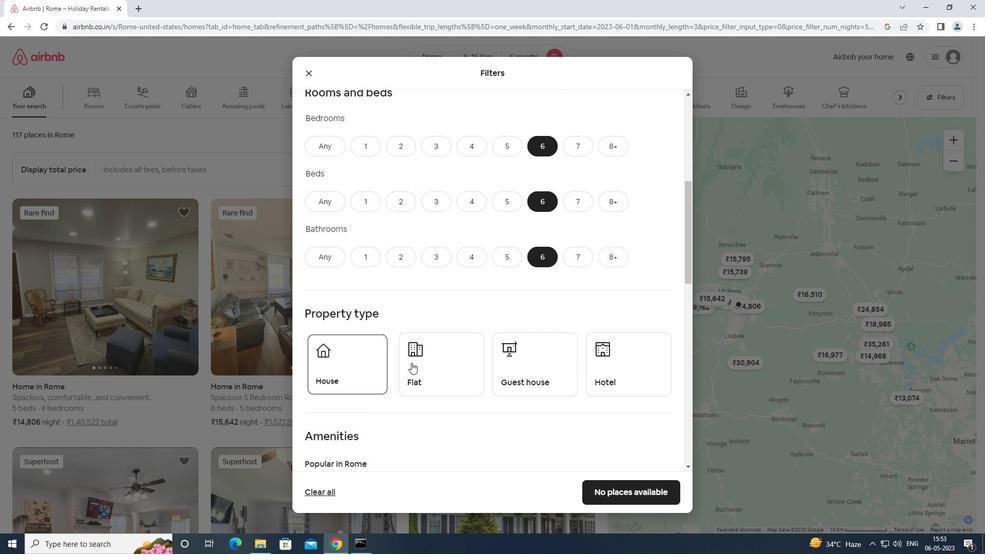 
Action: Mouse moved to (530, 367)
Screenshot: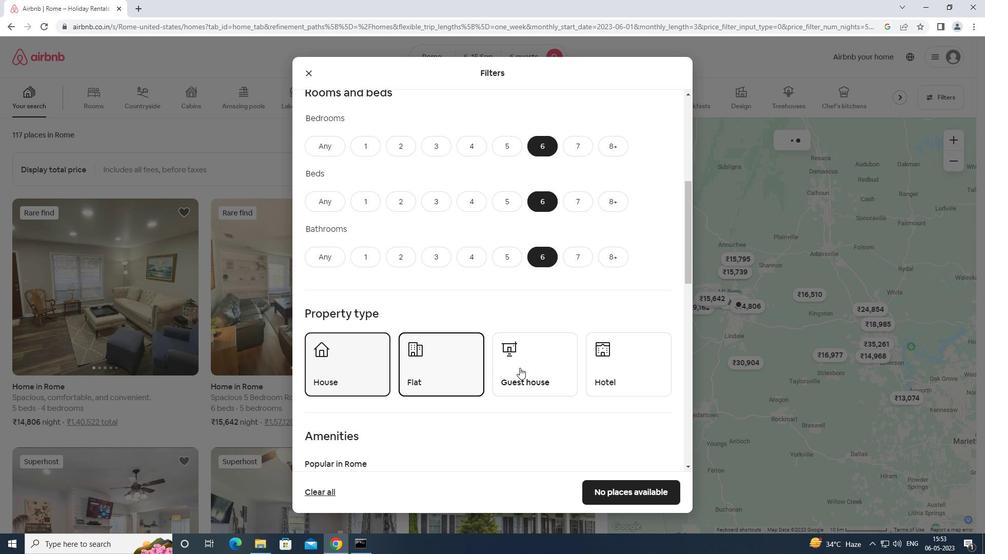 
Action: Mouse pressed left at (530, 367)
Screenshot: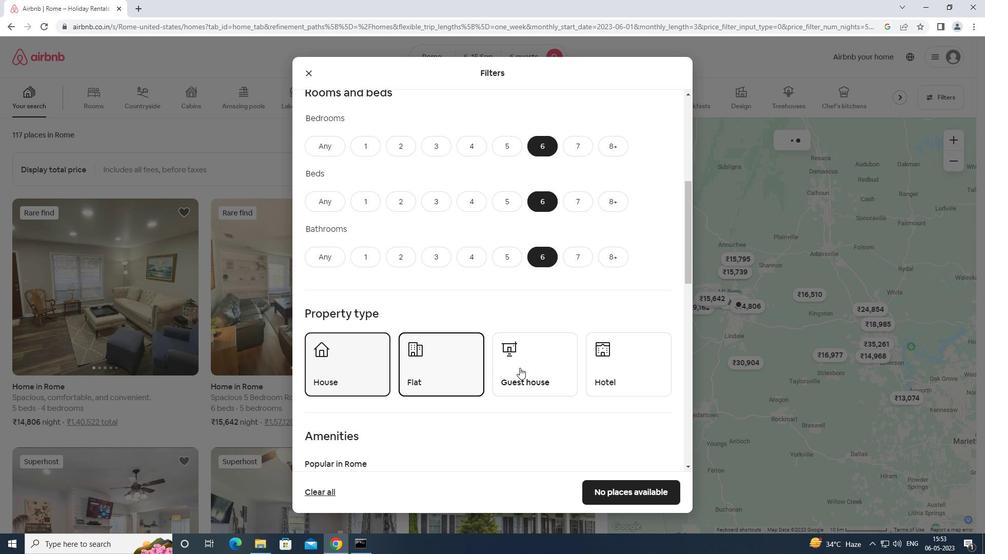 
Action: Mouse moved to (543, 373)
Screenshot: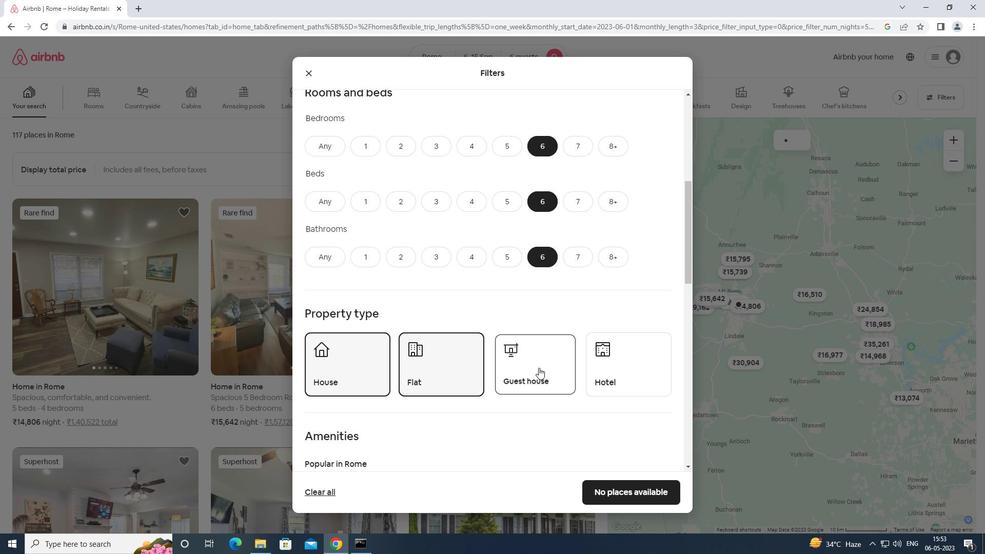 
Action: Mouse scrolled (543, 372) with delta (0, 0)
Screenshot: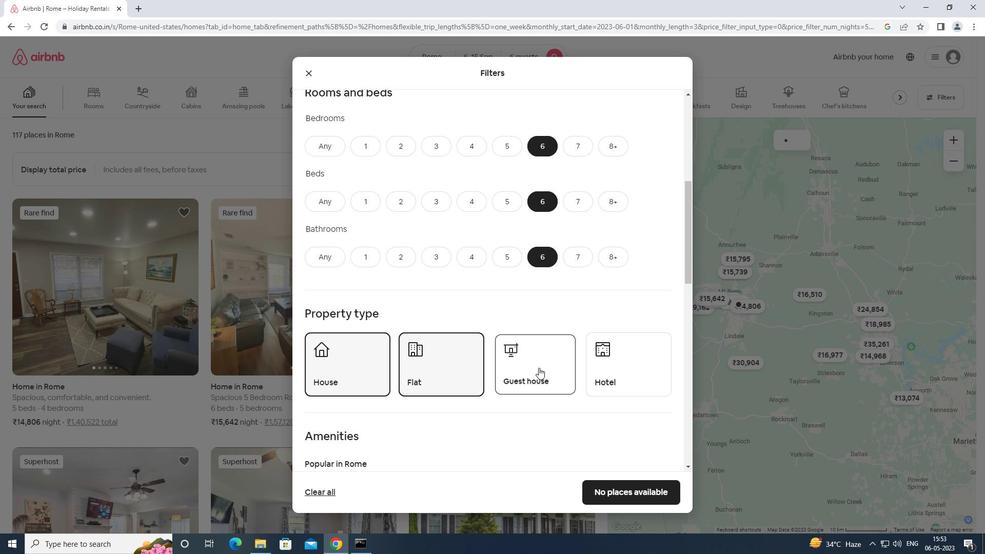 
Action: Mouse moved to (543, 374)
Screenshot: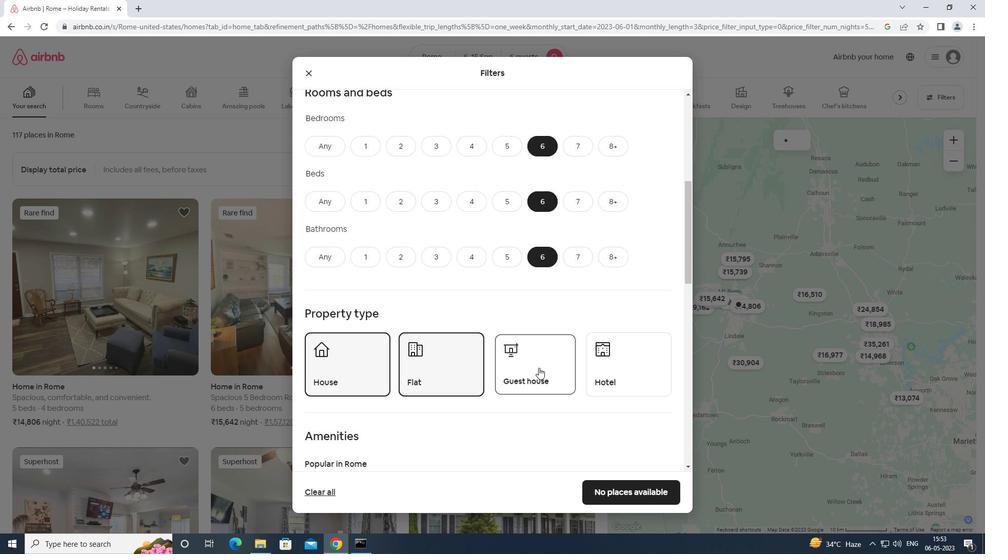 
Action: Mouse scrolled (543, 373) with delta (0, 0)
Screenshot: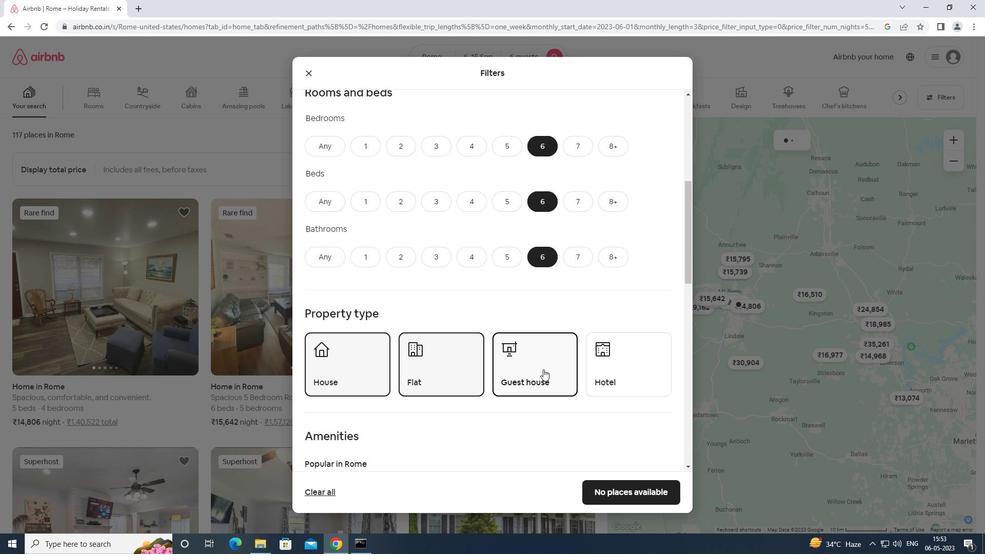 
Action: Mouse scrolled (543, 373) with delta (0, 0)
Screenshot: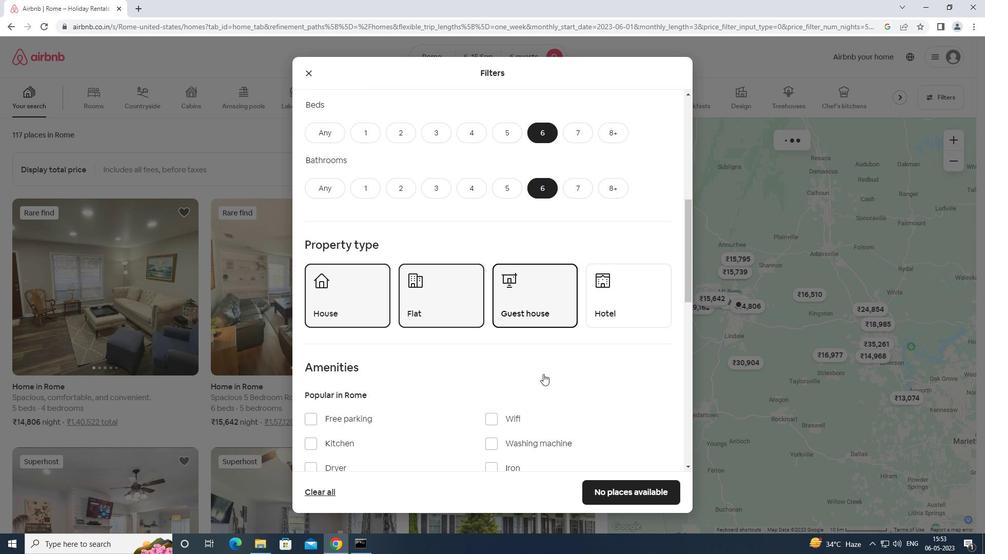 
Action: Mouse moved to (487, 333)
Screenshot: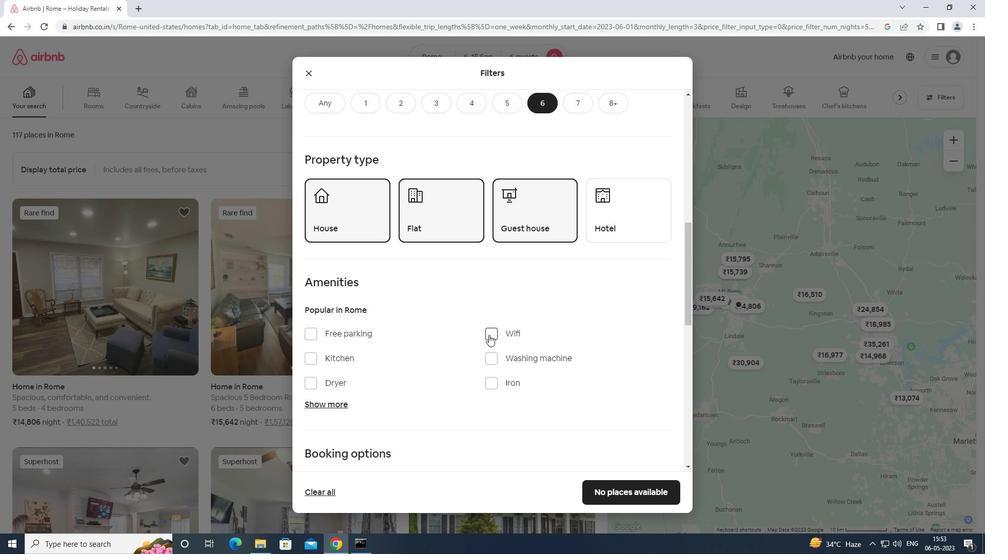 
Action: Mouse pressed left at (487, 333)
Screenshot: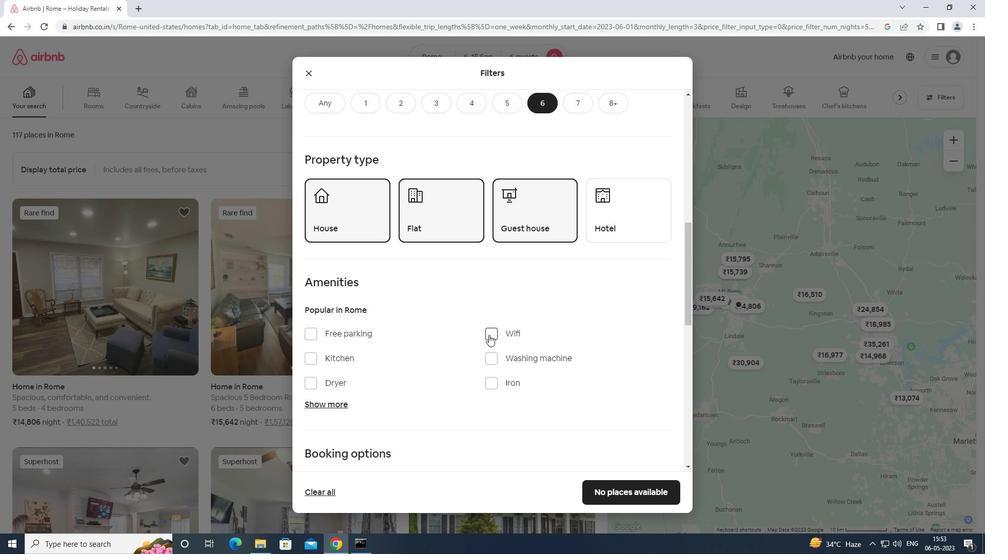 
Action: Mouse moved to (311, 330)
Screenshot: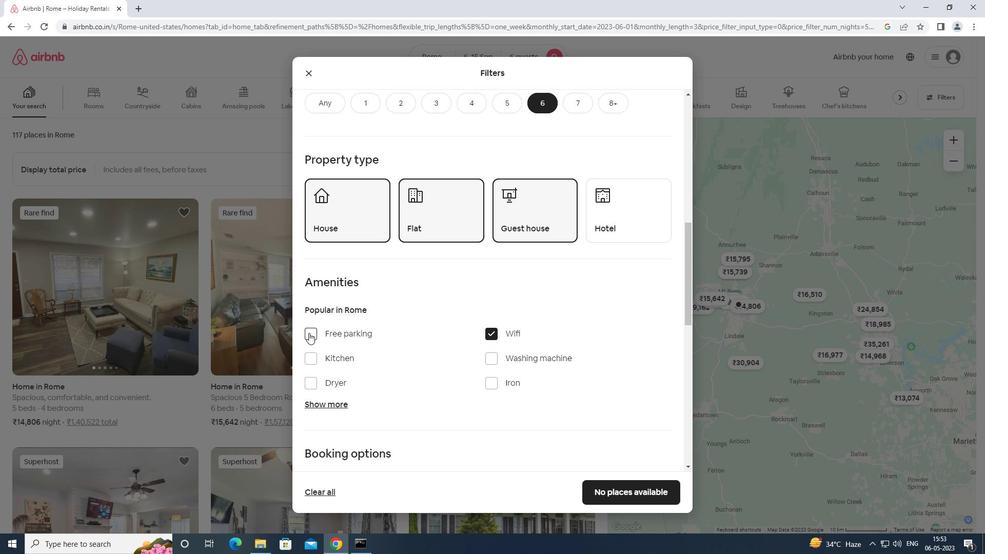 
Action: Mouse pressed left at (311, 330)
Screenshot: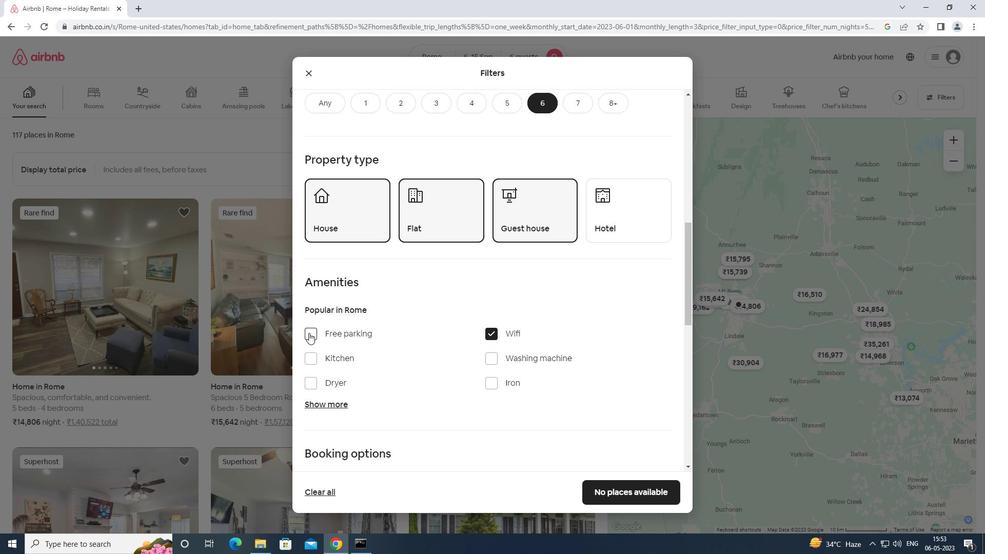 
Action: Mouse moved to (311, 331)
Screenshot: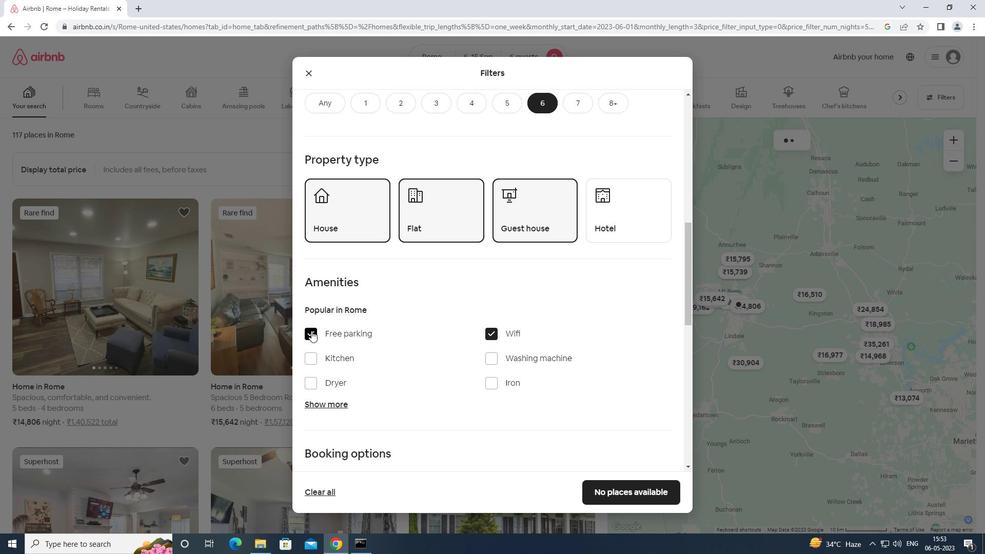 
Action: Mouse scrolled (311, 331) with delta (0, 0)
Screenshot: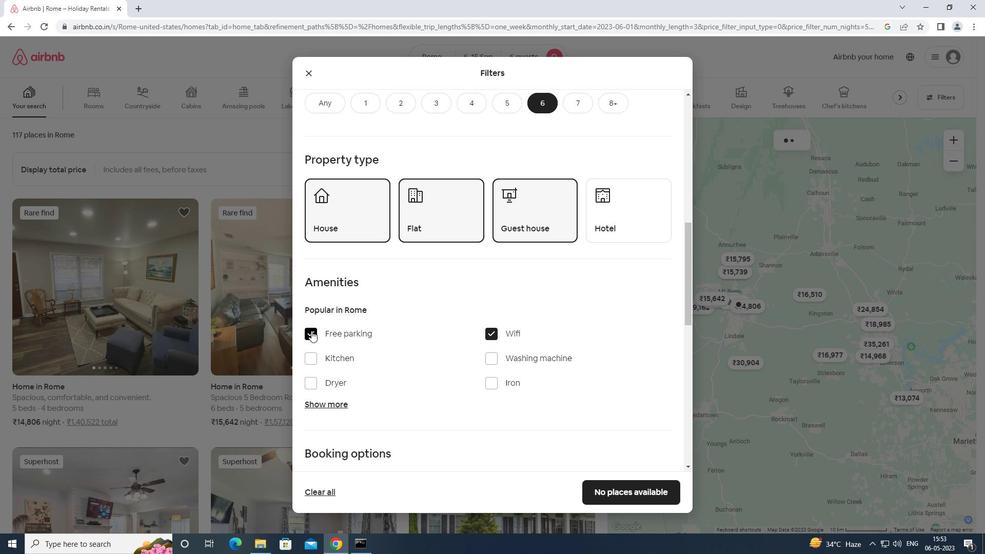 
Action: Mouse moved to (311, 335)
Screenshot: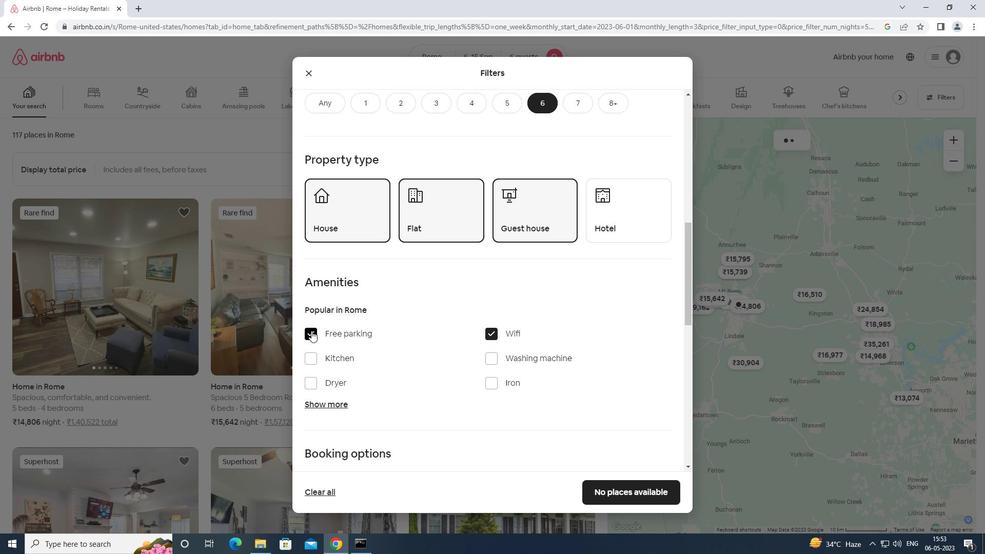 
Action: Mouse scrolled (311, 335) with delta (0, 0)
Screenshot: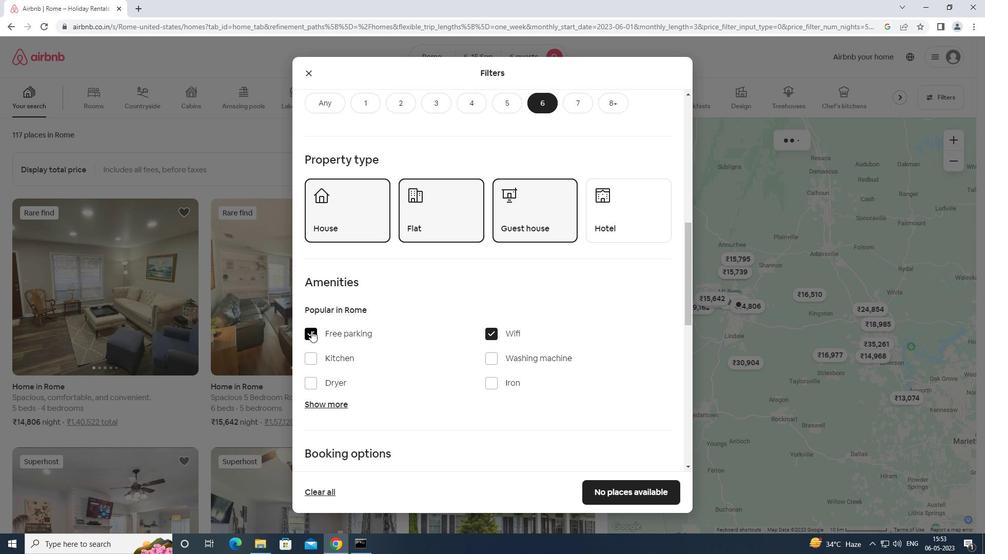 
Action: Mouse moved to (315, 300)
Screenshot: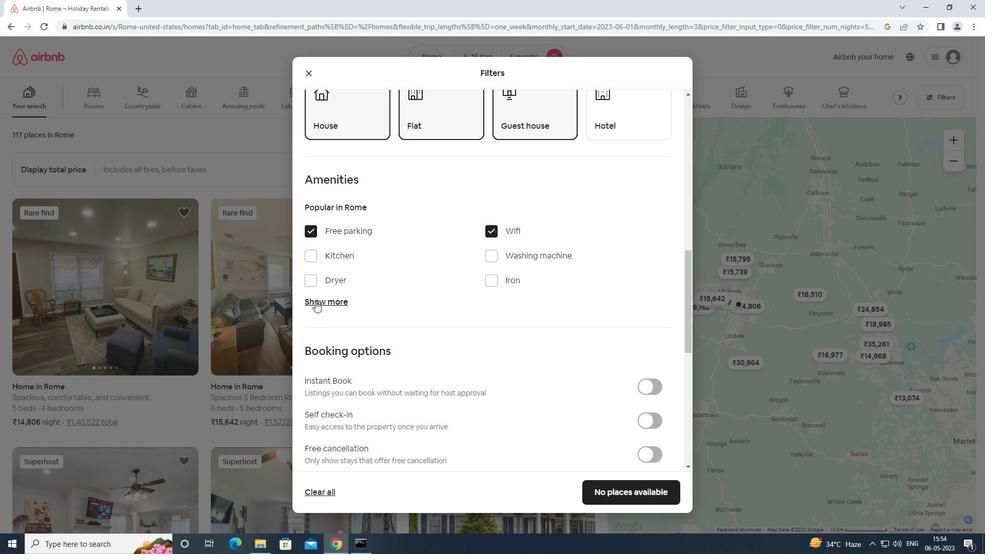 
Action: Mouse pressed left at (315, 300)
Screenshot: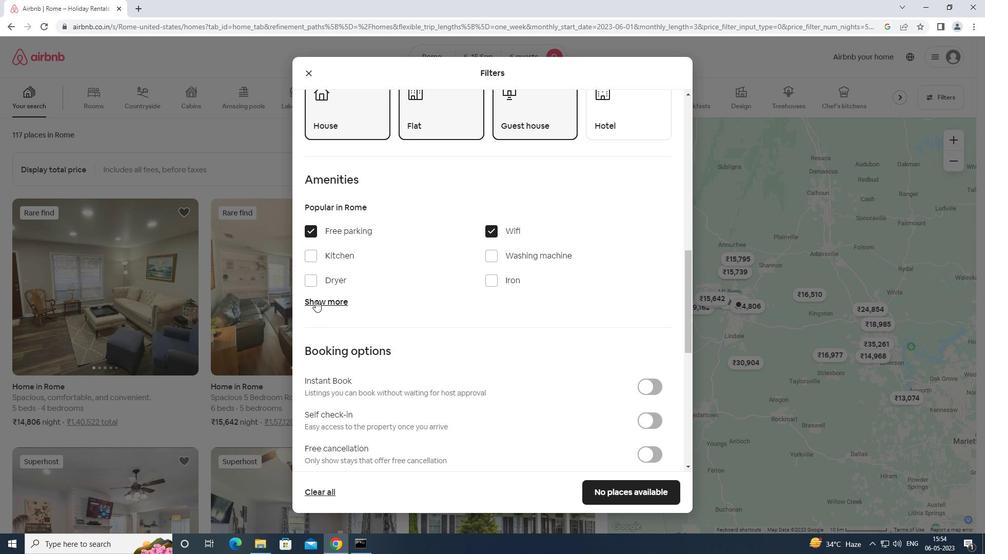 
Action: Mouse moved to (334, 328)
Screenshot: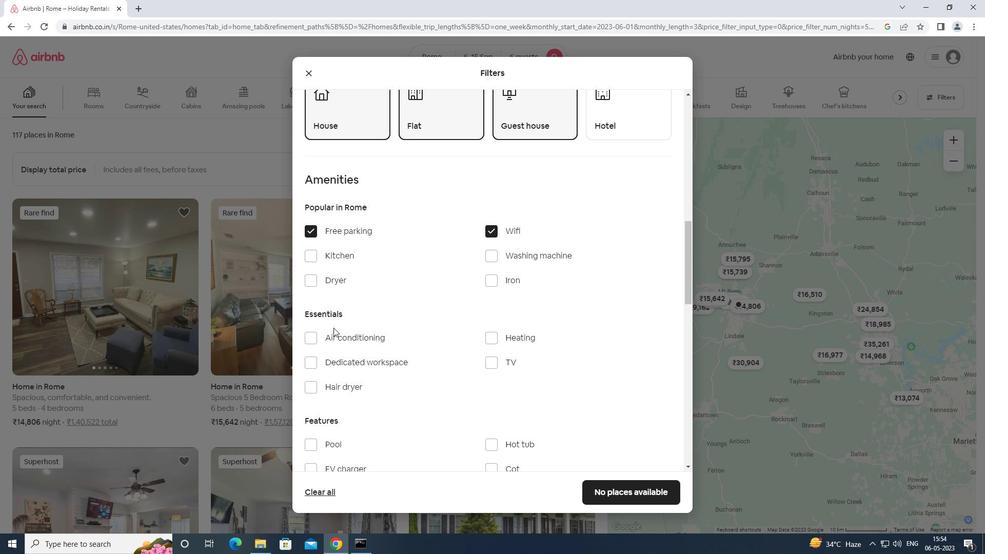 
Action: Mouse scrolled (334, 327) with delta (0, 0)
Screenshot: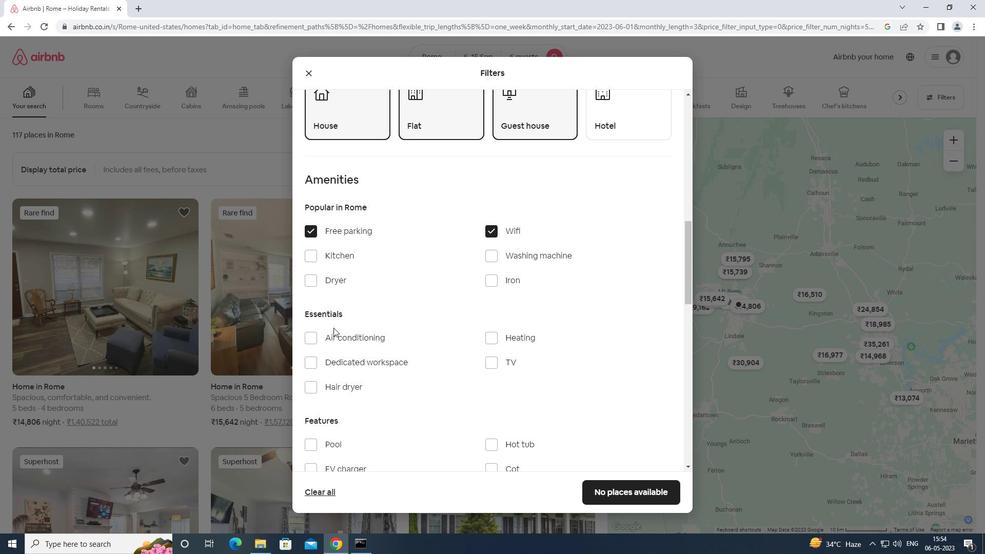 
Action: Mouse moved to (486, 310)
Screenshot: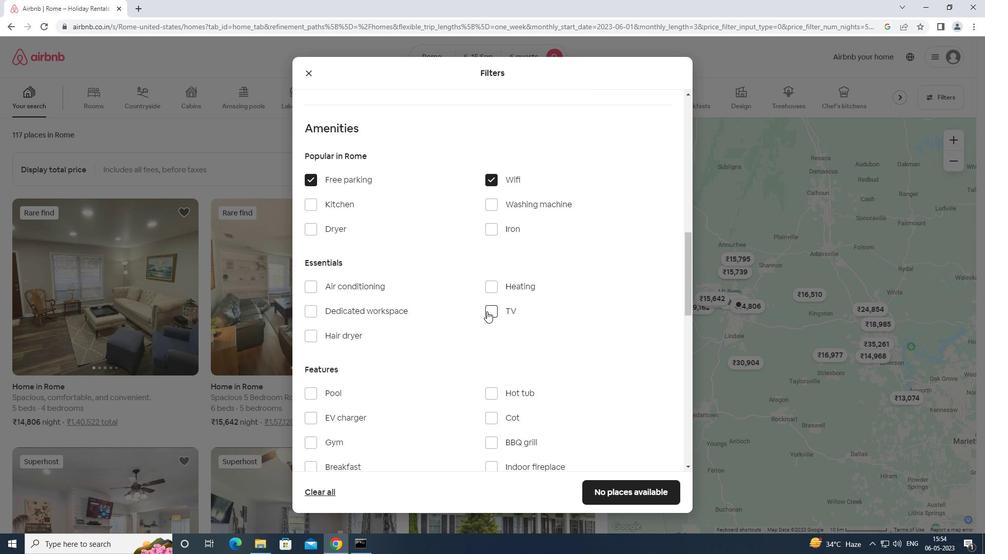 
Action: Mouse pressed left at (486, 310)
Screenshot: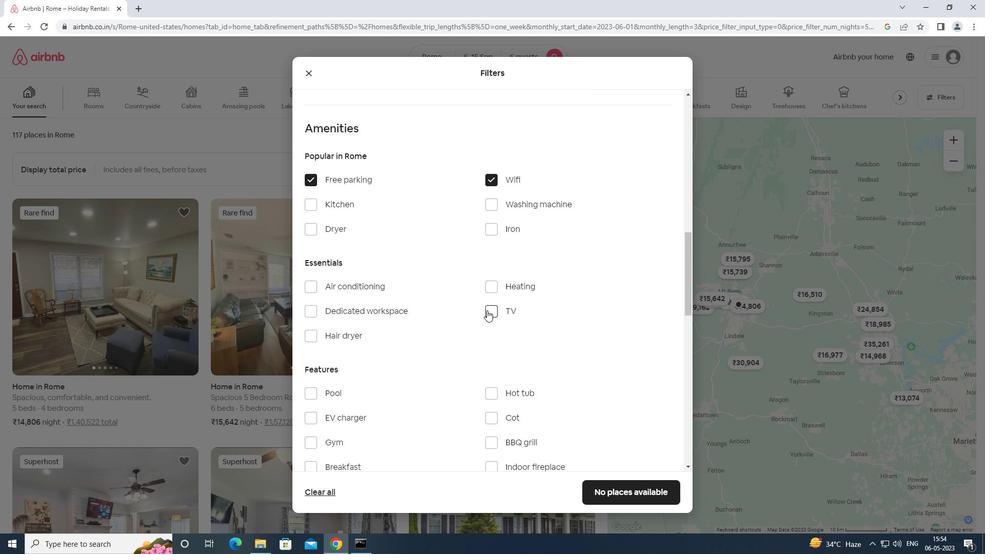
Action: Mouse moved to (486, 311)
Screenshot: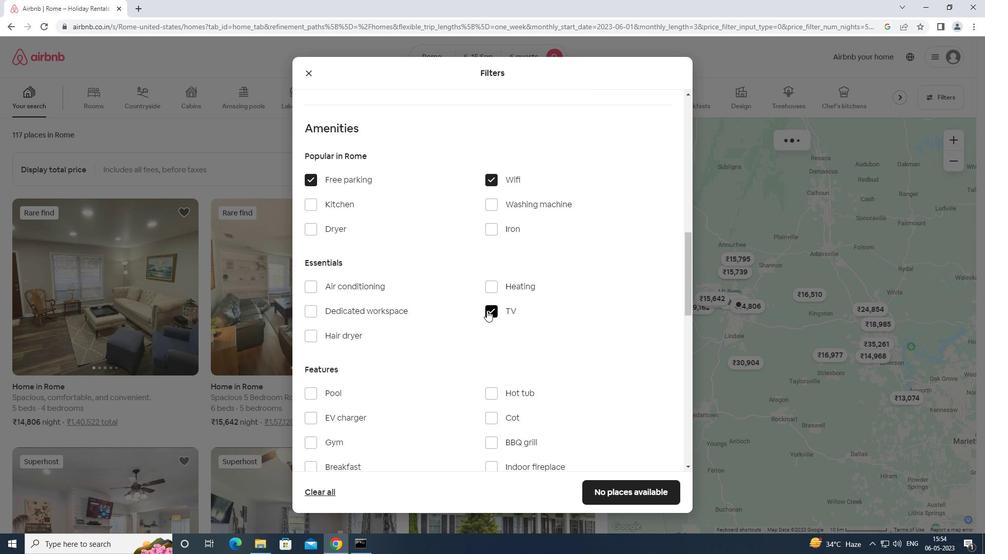
Action: Mouse scrolled (486, 310) with delta (0, 0)
Screenshot: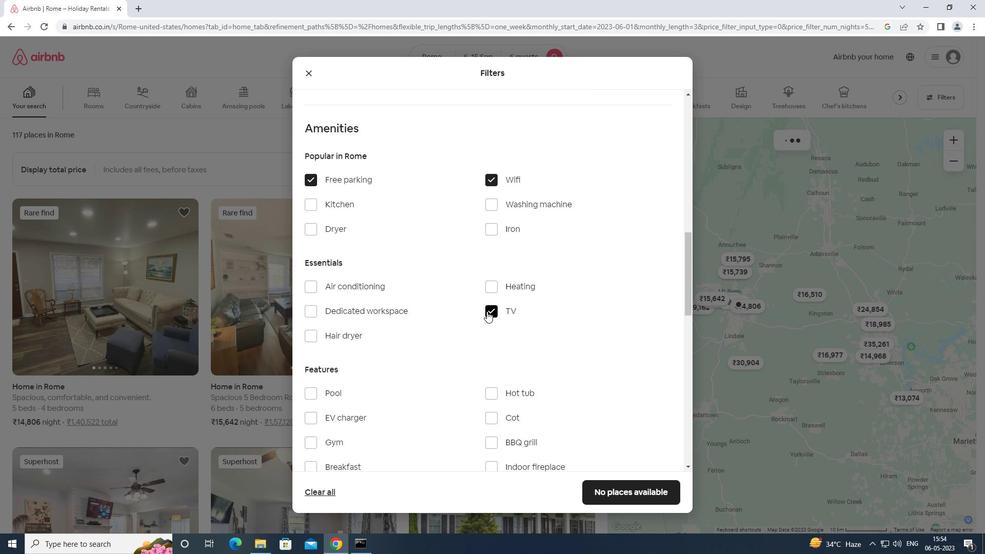
Action: Mouse moved to (308, 386)
Screenshot: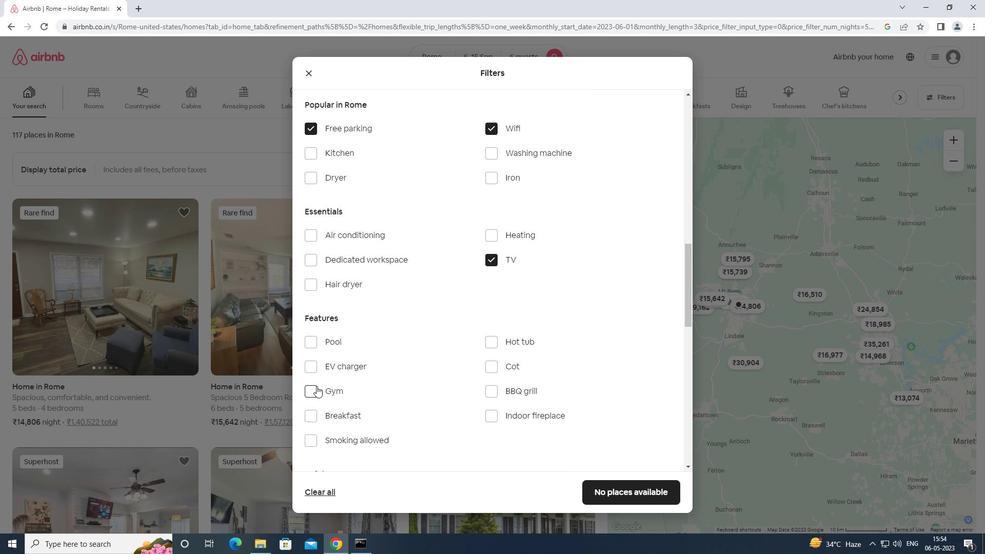 
Action: Mouse pressed left at (308, 386)
Screenshot: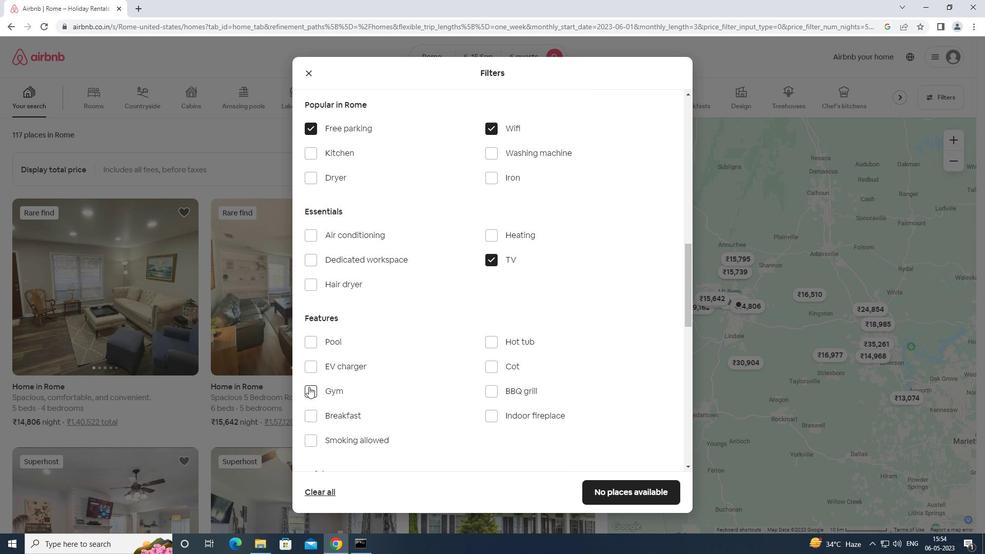 
Action: Mouse moved to (310, 411)
Screenshot: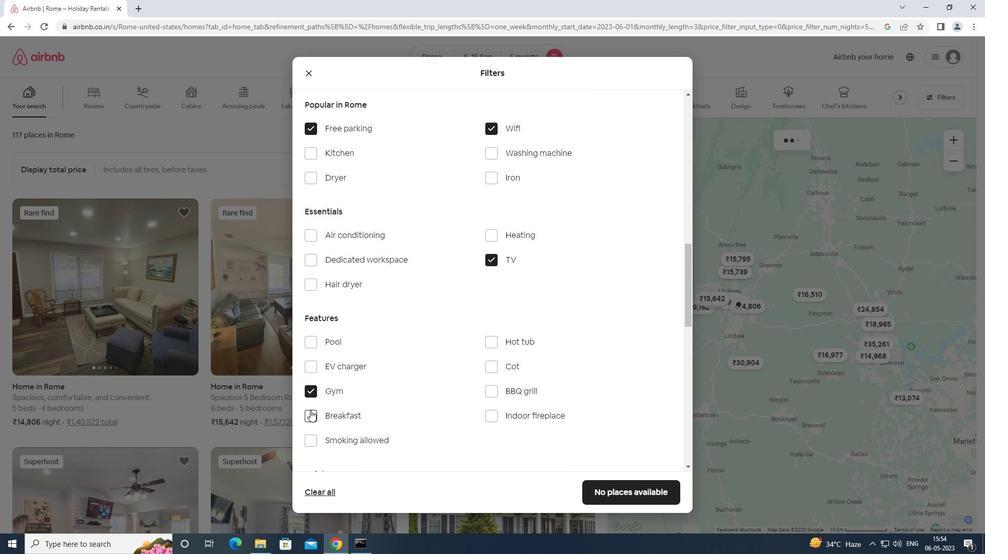 
Action: Mouse pressed left at (310, 411)
Screenshot: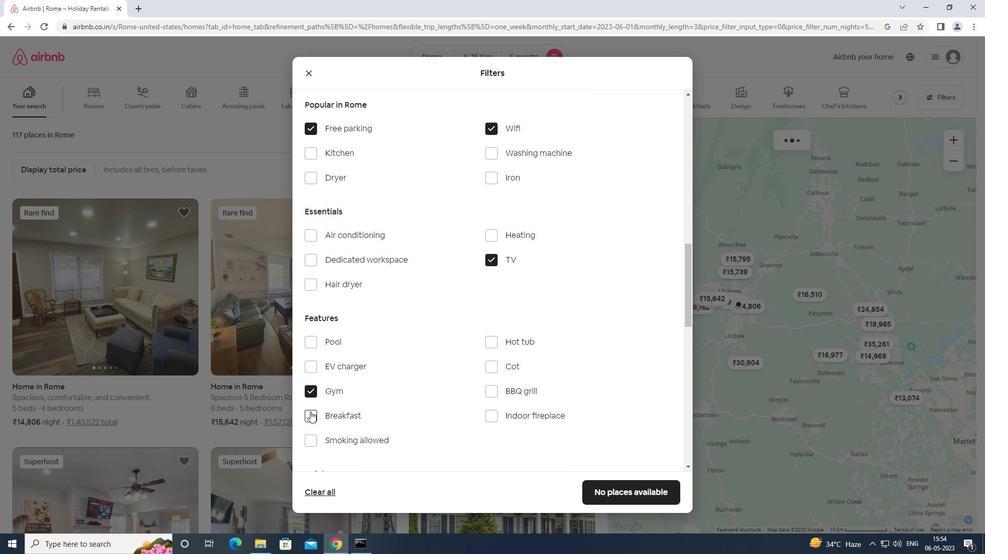
Action: Mouse moved to (320, 413)
Screenshot: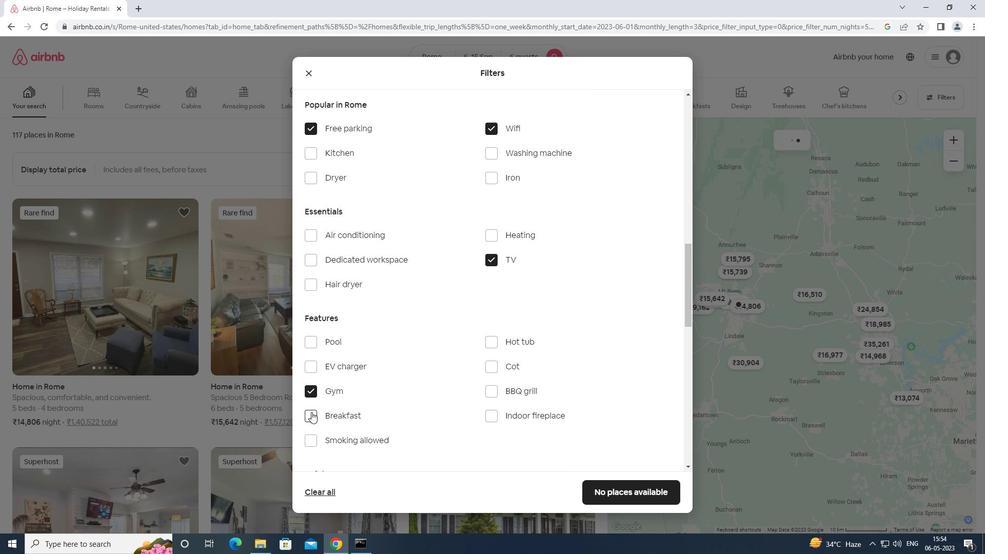 
Action: Mouse scrolled (320, 413) with delta (0, 0)
Screenshot: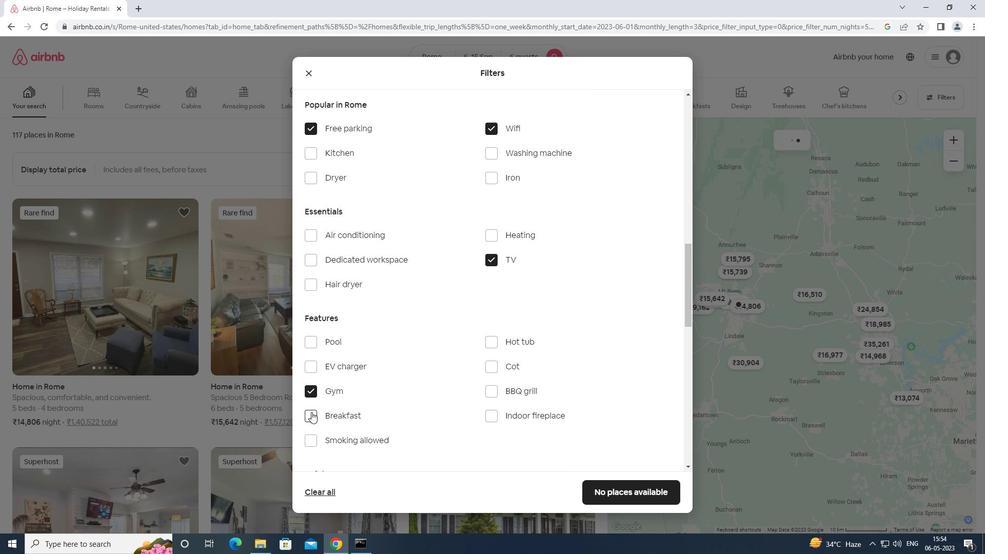 
Action: Mouse moved to (323, 415)
Screenshot: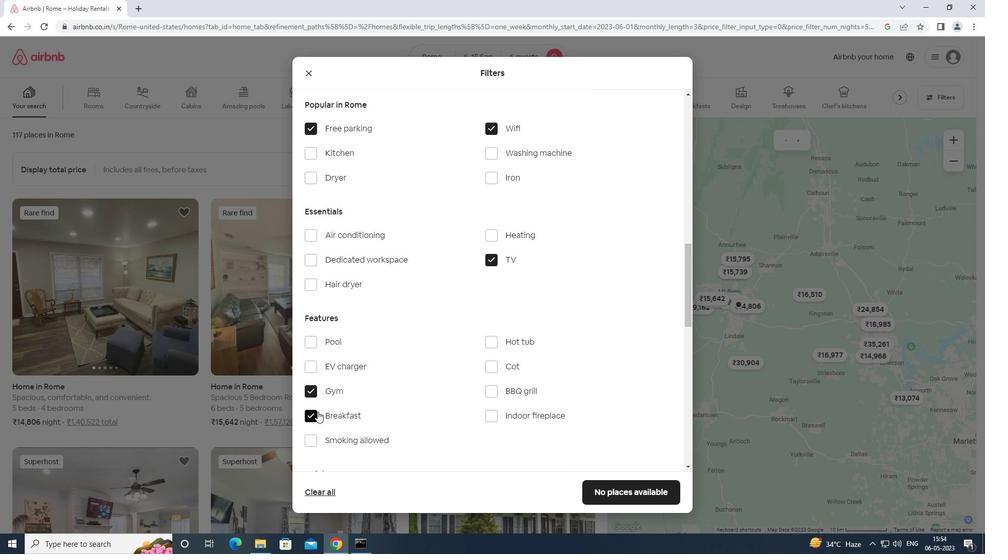 
Action: Mouse scrolled (323, 414) with delta (0, 0)
Screenshot: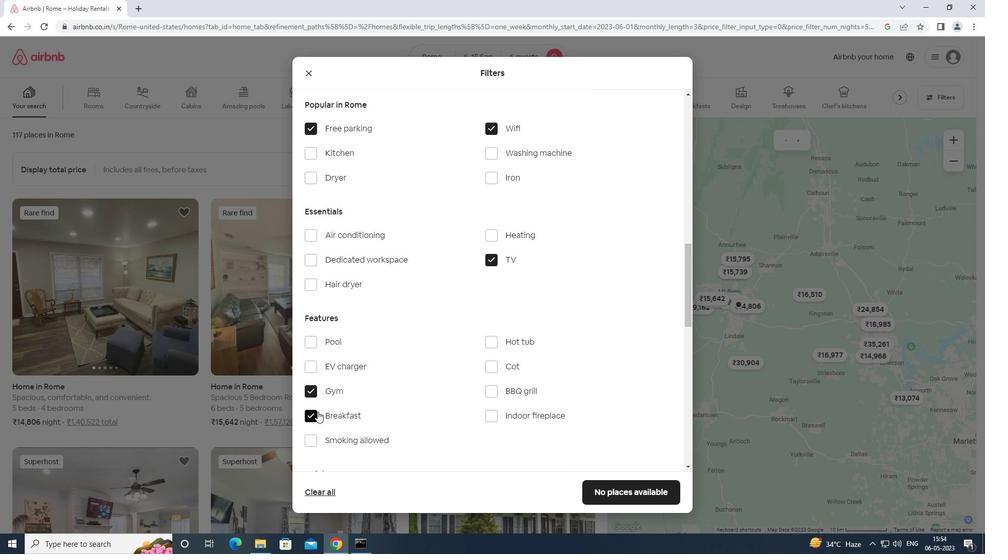
Action: Mouse moved to (327, 412)
Screenshot: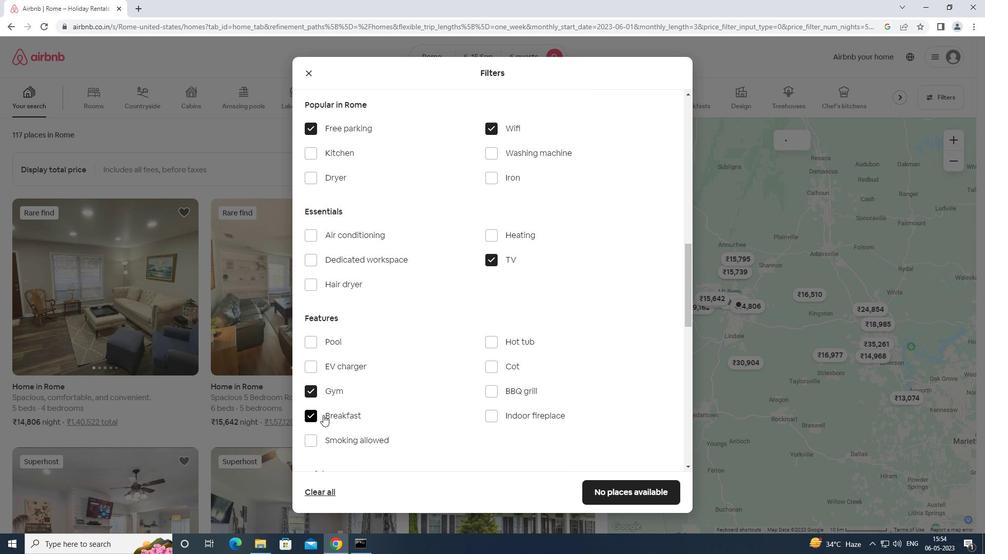 
Action: Mouse scrolled (327, 412) with delta (0, 0)
Screenshot: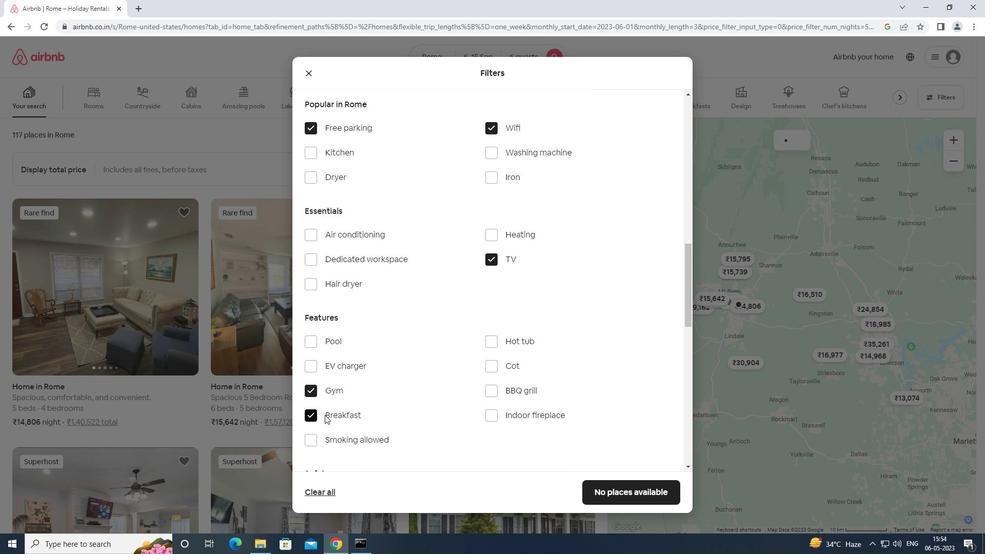
Action: Mouse moved to (644, 411)
Screenshot: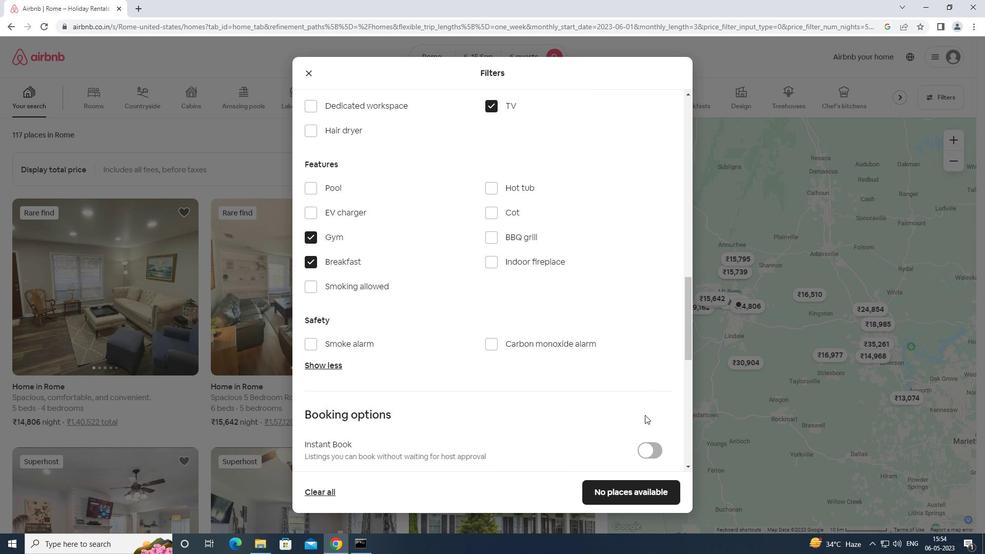 
Action: Mouse scrolled (644, 411) with delta (0, 0)
Screenshot: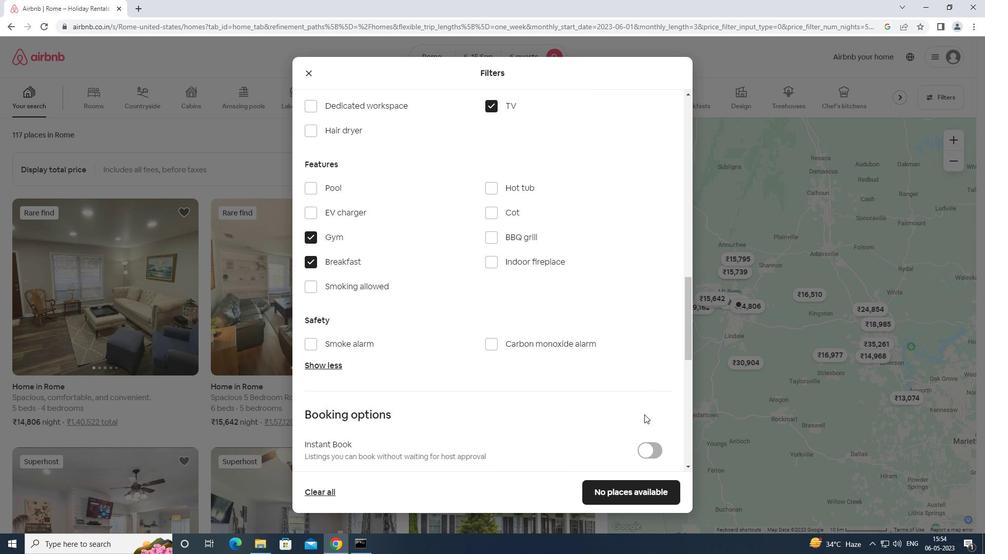 
Action: Mouse scrolled (644, 411) with delta (0, 0)
Screenshot: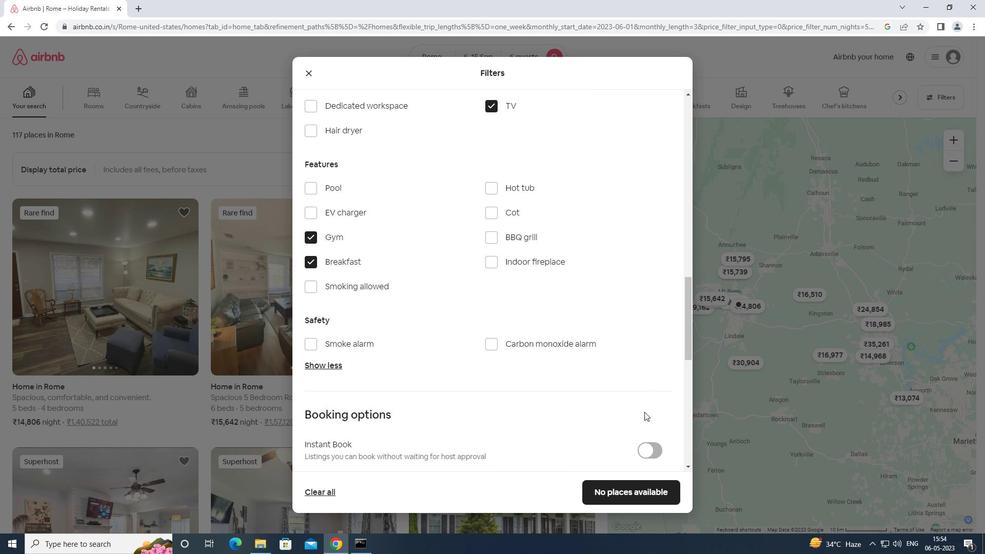 
Action: Mouse scrolled (644, 411) with delta (0, 0)
Screenshot: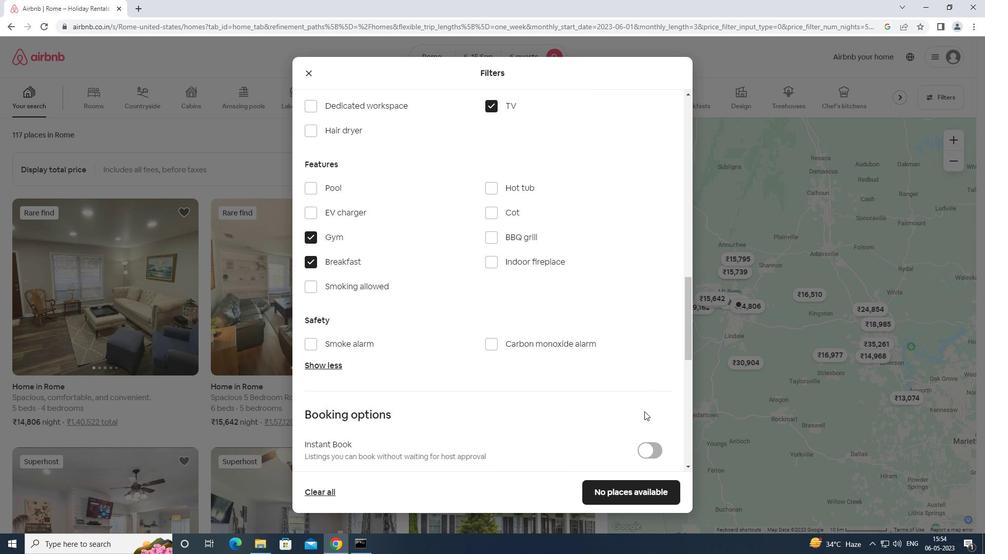 
Action: Mouse moved to (637, 328)
Screenshot: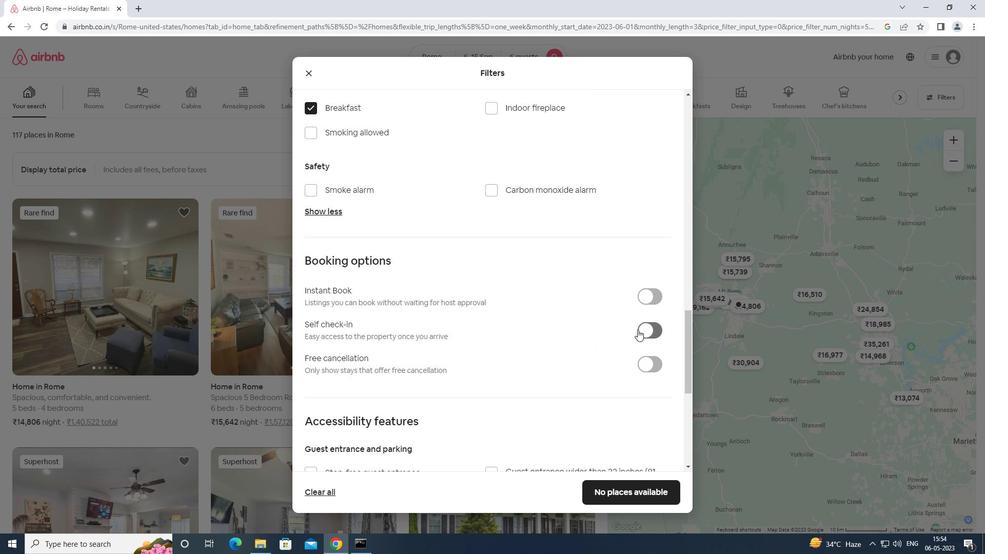 
Action: Mouse pressed left at (637, 328)
Screenshot: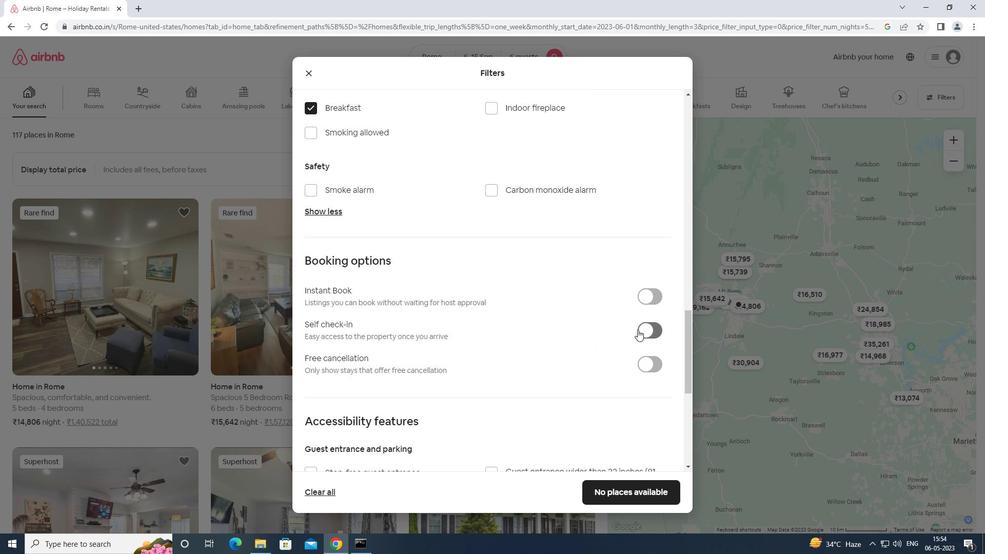 
Action: Mouse moved to (637, 331)
Screenshot: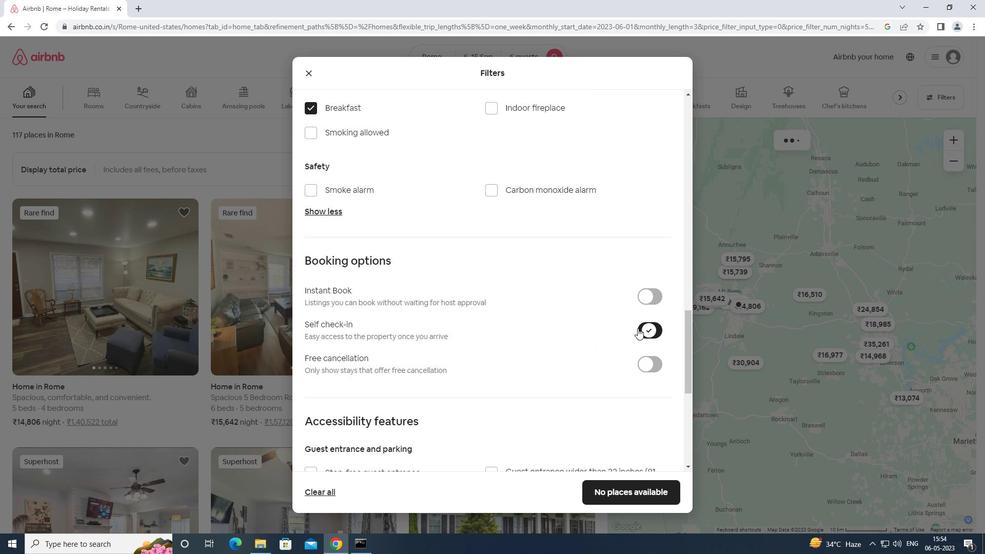
Action: Mouse scrolled (637, 331) with delta (0, 0)
Screenshot: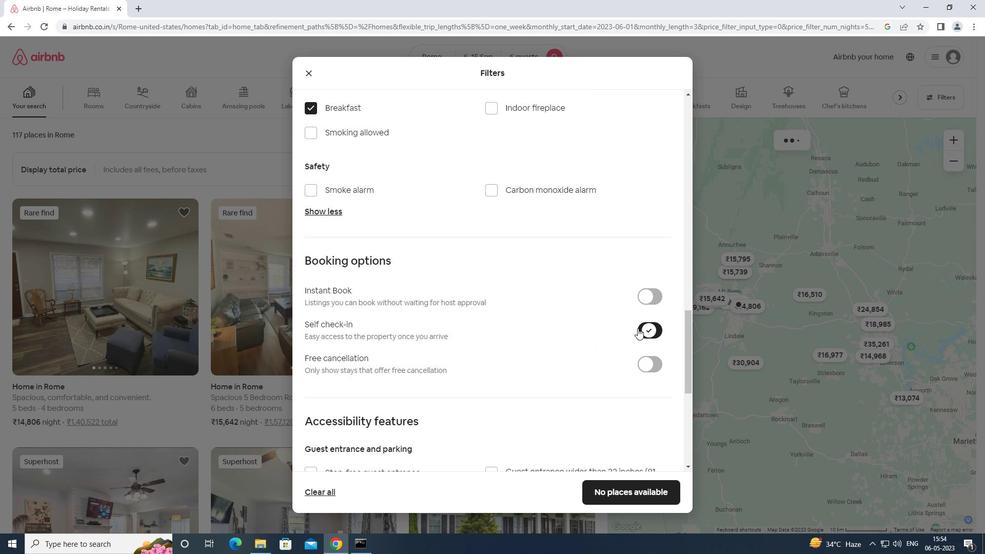 
Action: Mouse scrolled (637, 331) with delta (0, 0)
Screenshot: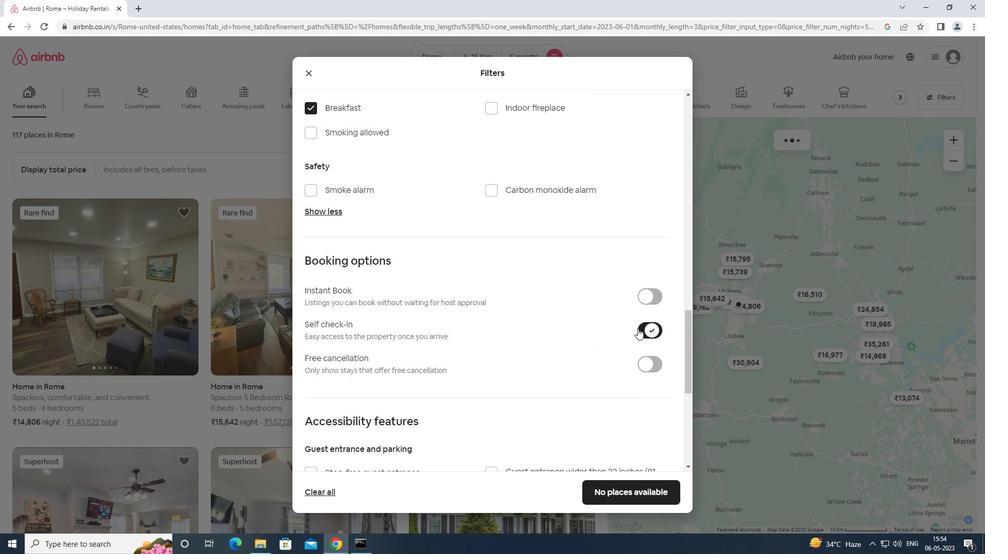 
Action: Mouse scrolled (637, 331) with delta (0, 0)
Screenshot: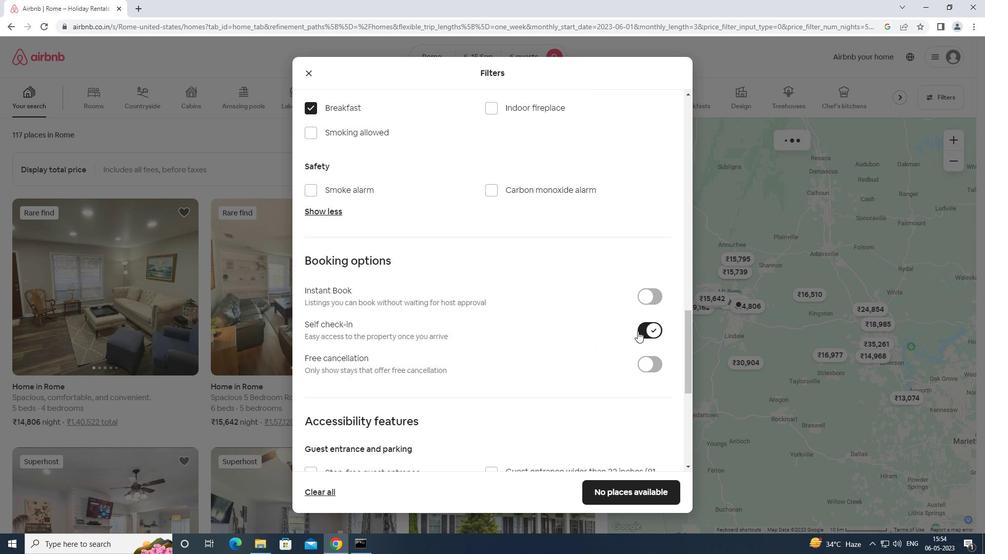 
Action: Mouse scrolled (637, 331) with delta (0, 0)
Screenshot: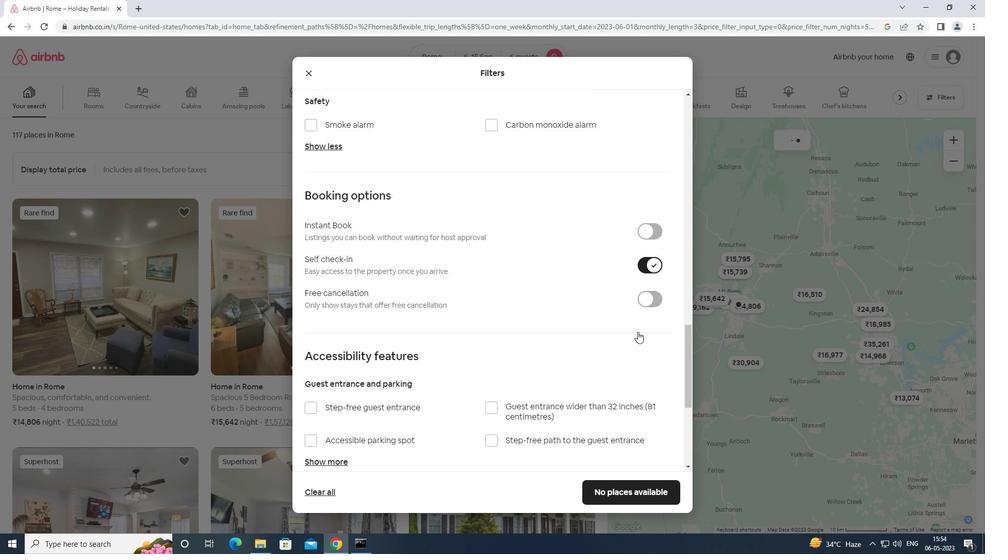 
Action: Mouse scrolled (637, 331) with delta (0, 0)
Screenshot: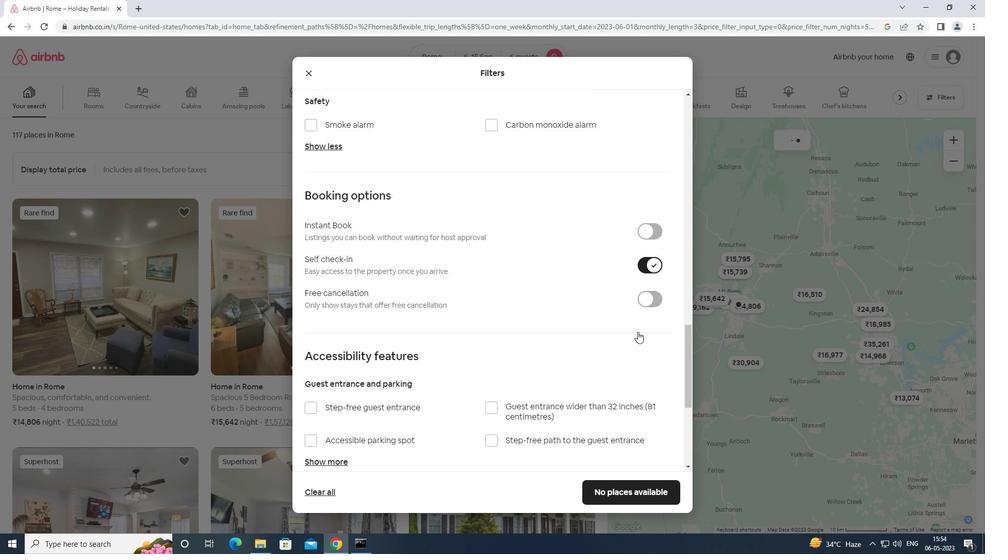 
Action: Mouse moved to (364, 397)
Screenshot: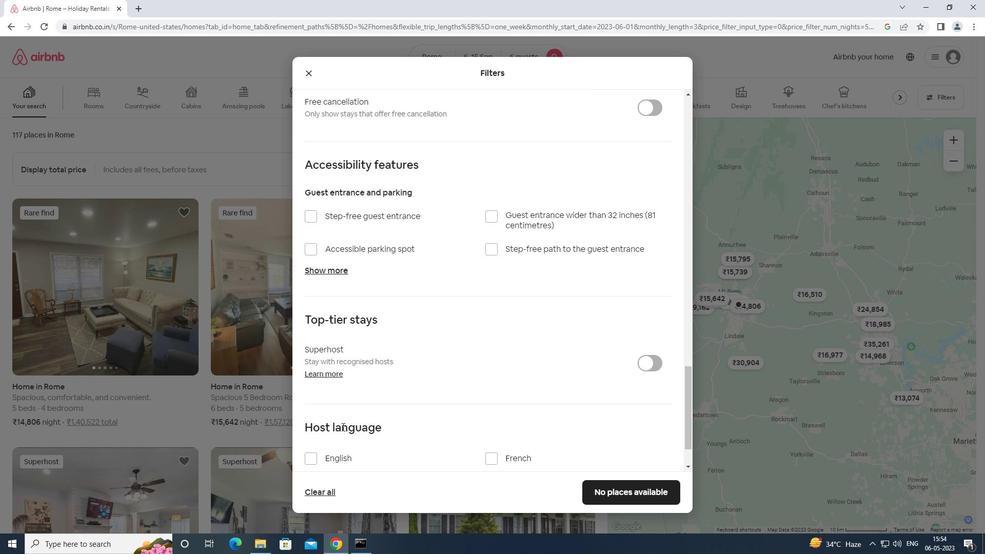 
Action: Mouse scrolled (364, 396) with delta (0, 0)
Screenshot: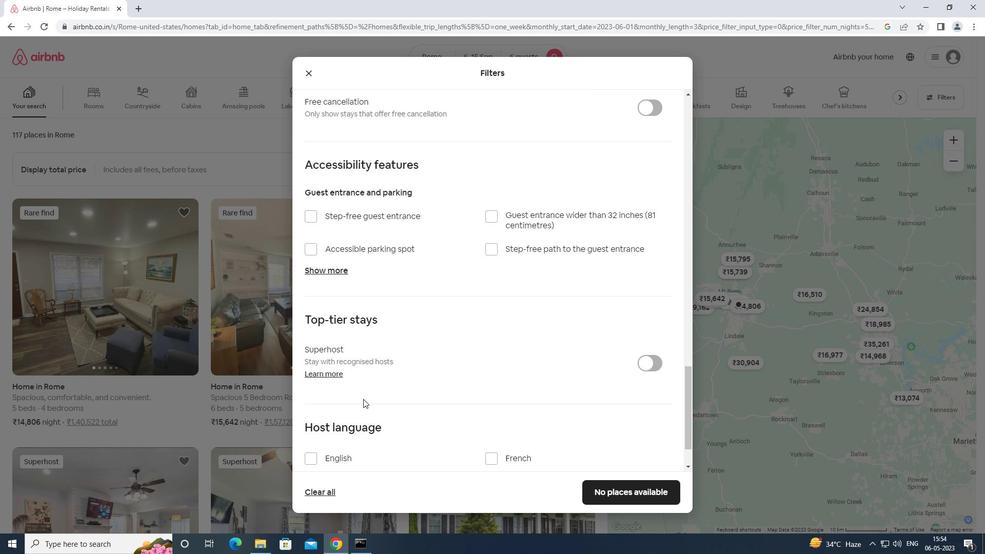 
Action: Mouse moved to (365, 396)
Screenshot: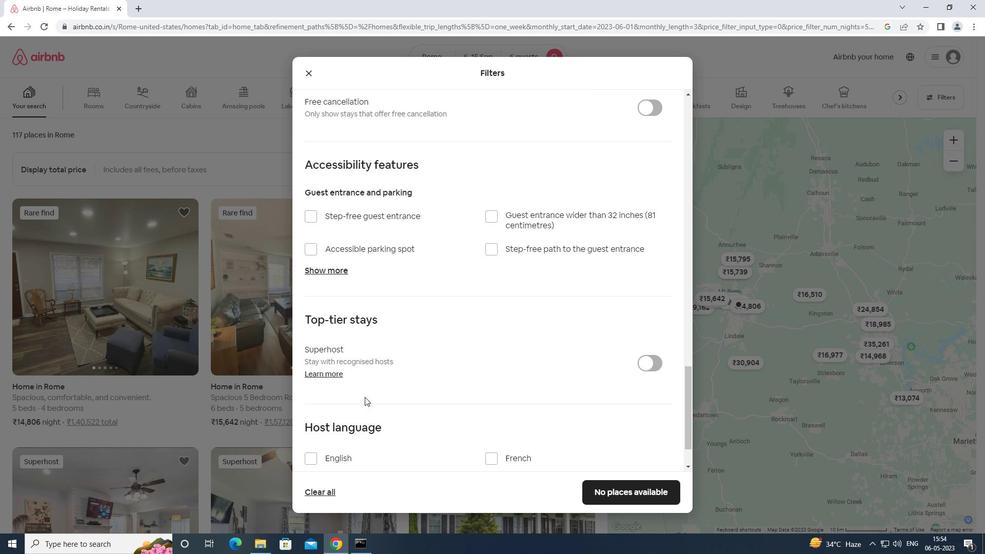 
Action: Mouse scrolled (365, 396) with delta (0, 0)
Screenshot: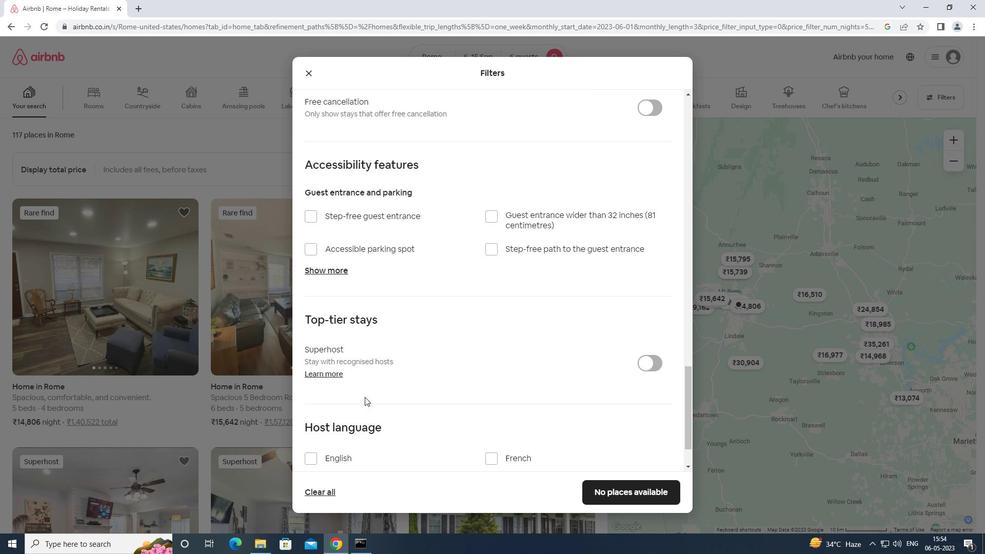 
Action: Mouse moved to (366, 397)
Screenshot: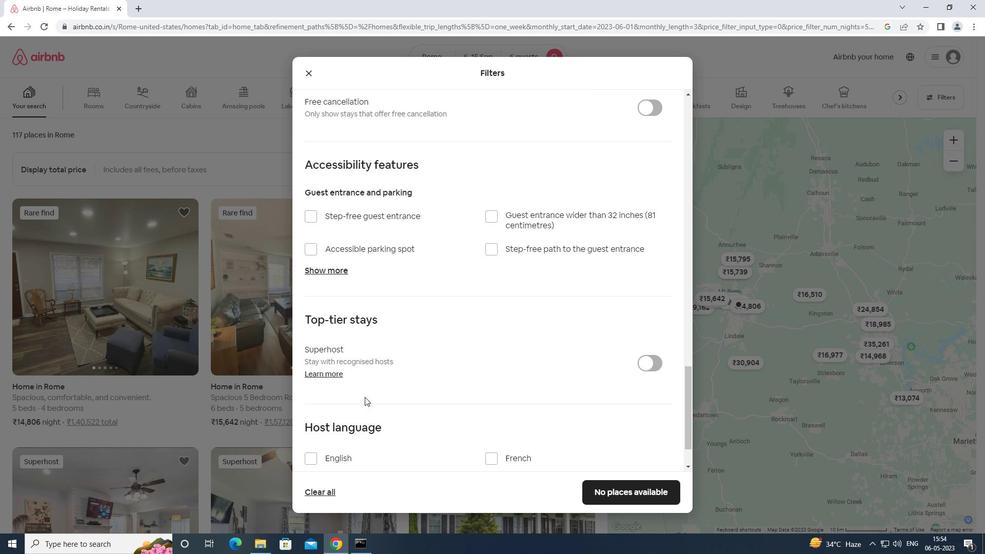 
Action: Mouse scrolled (366, 396) with delta (0, 0)
Screenshot: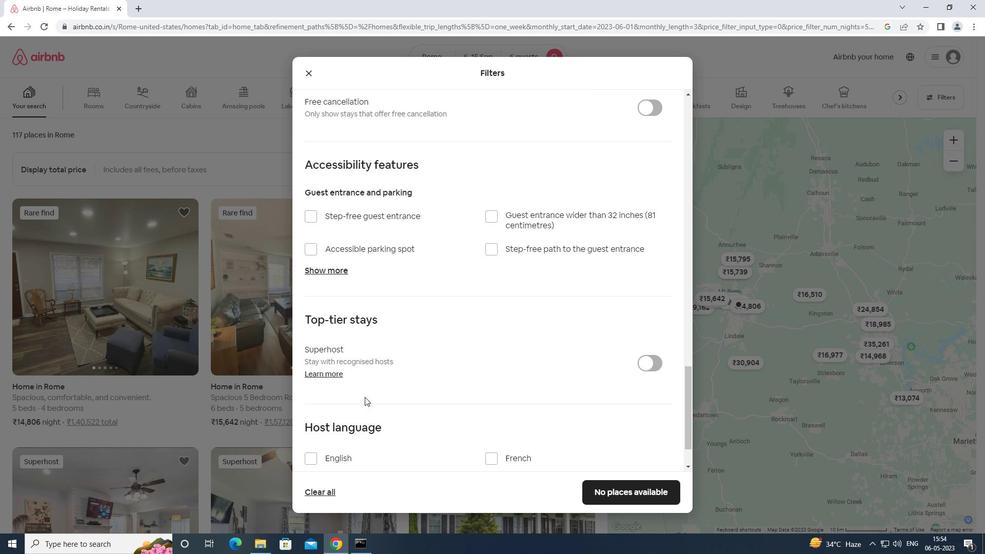 
Action: Mouse moved to (306, 399)
Screenshot: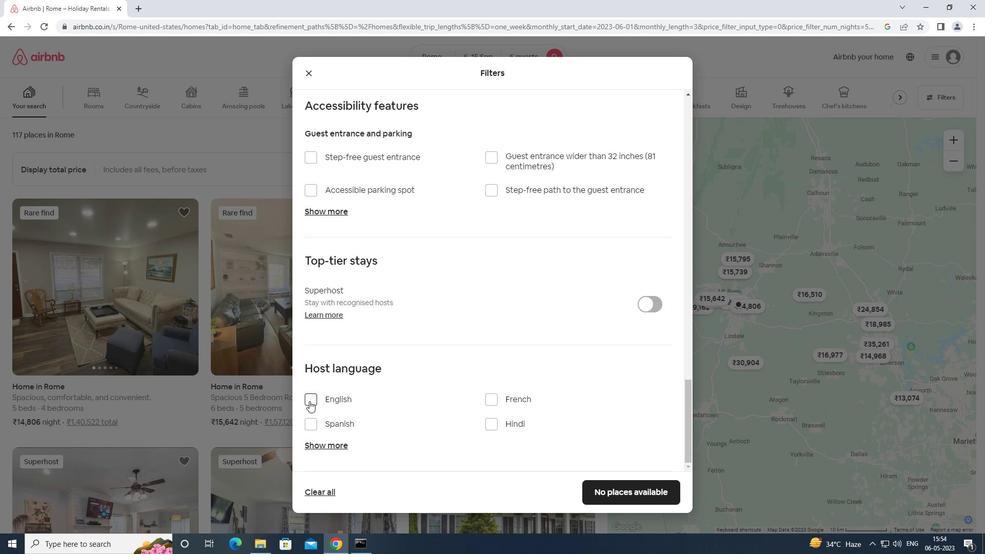 
Action: Mouse pressed left at (306, 399)
Screenshot: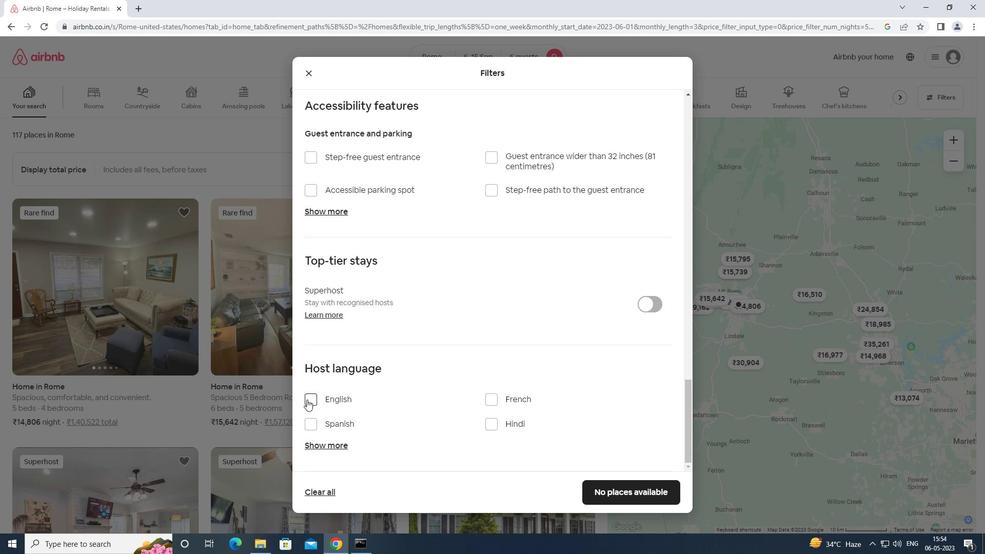 
Action: Mouse moved to (655, 490)
Screenshot: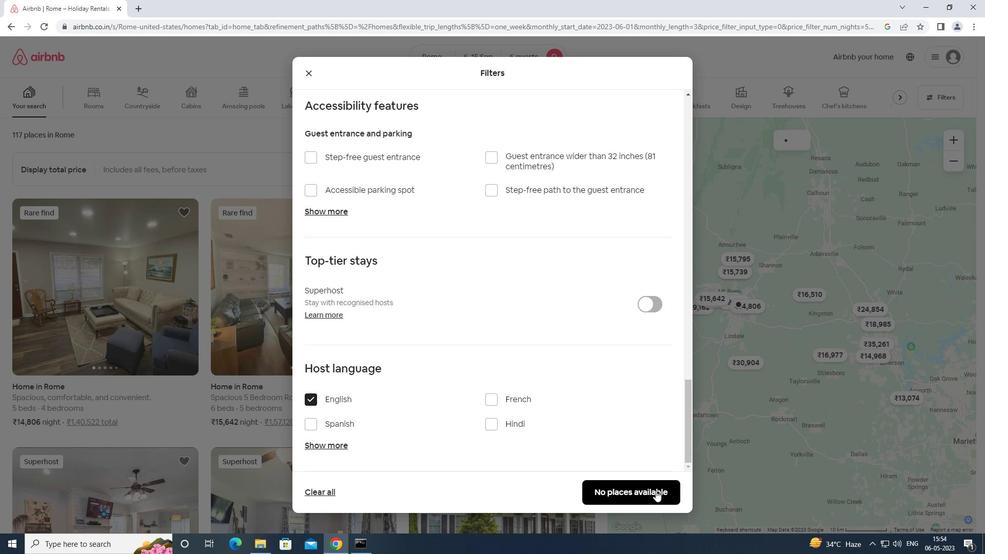 
Action: Mouse pressed left at (655, 490)
Screenshot: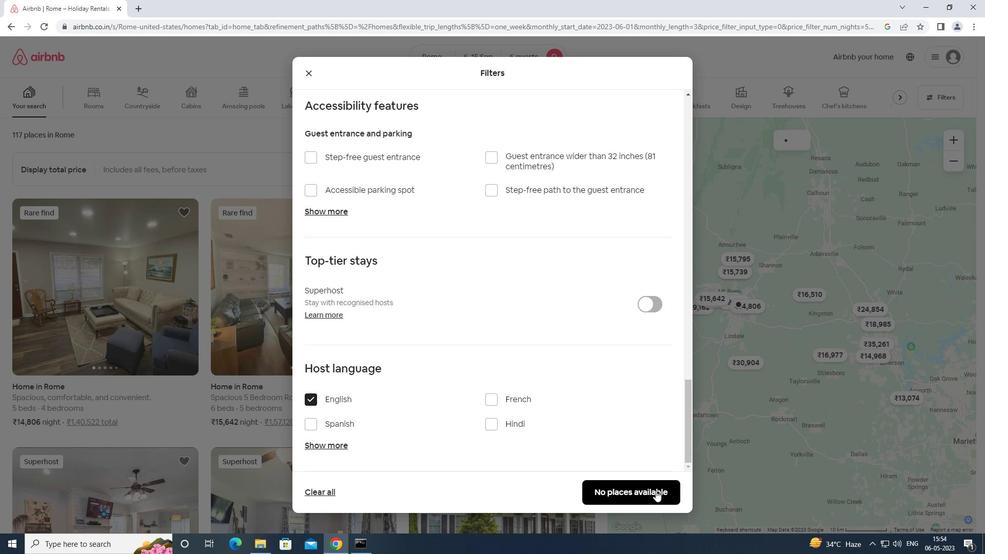 
Action: Mouse moved to (655, 476)
Screenshot: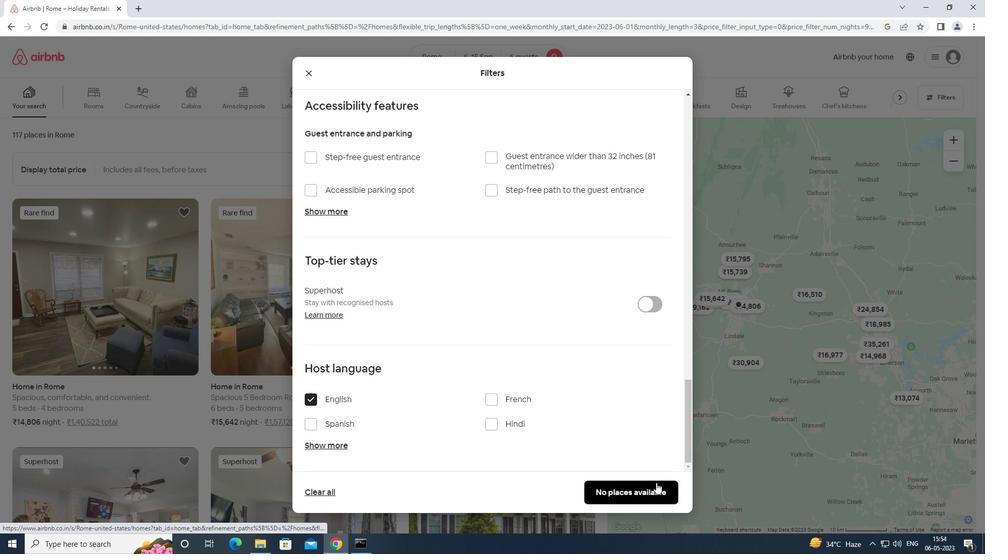 
